 Task: Find connections with filter location Sindhnūr with filter topic #Motivationwith filter profile language German with filter current company Home Credit India with filter school Srishti Manipal Institute of Art, Design and Technology with filter industry Cosmetology and Barber Schools with filter service category Growth Marketing with filter keywords title DevOps Engineer
Action: Mouse pressed left at (540, 59)
Screenshot: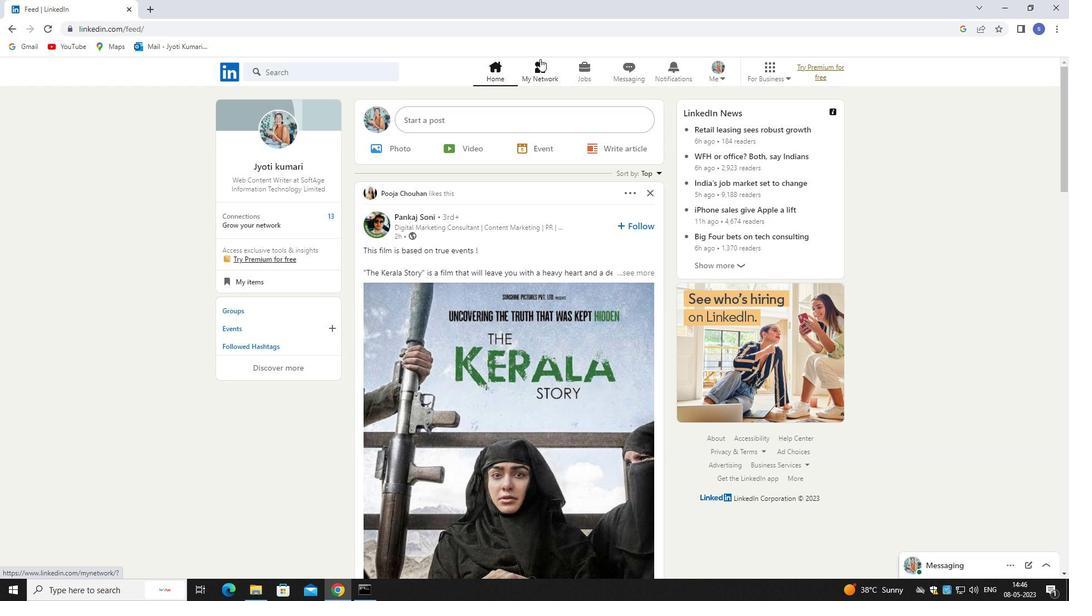 
Action: Mouse pressed left at (540, 59)
Screenshot: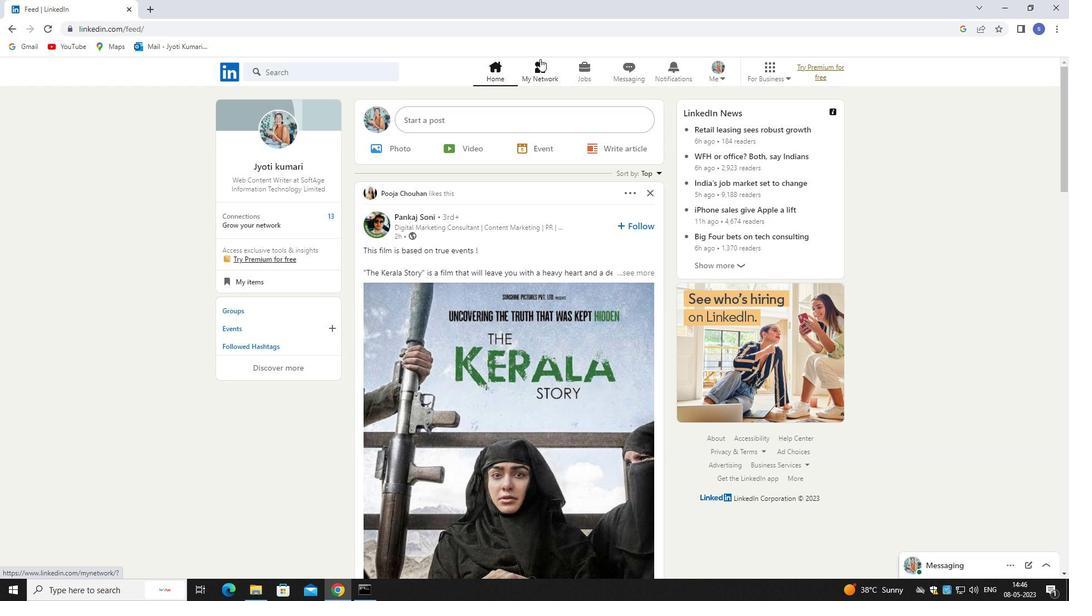 
Action: Mouse moved to (322, 135)
Screenshot: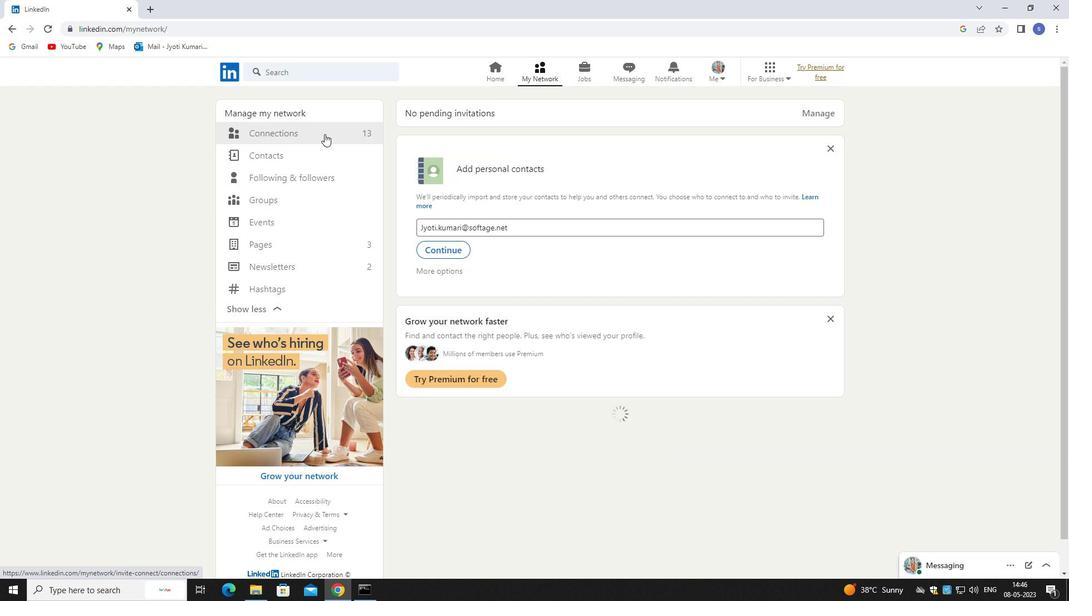 
Action: Mouse pressed left at (322, 135)
Screenshot: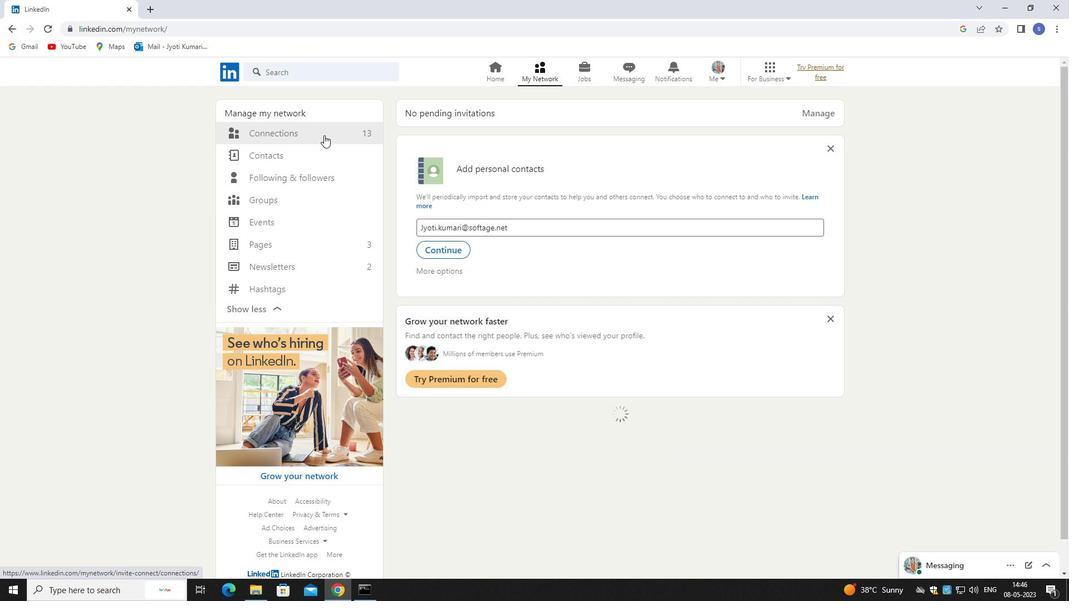 
Action: Mouse pressed left at (322, 135)
Screenshot: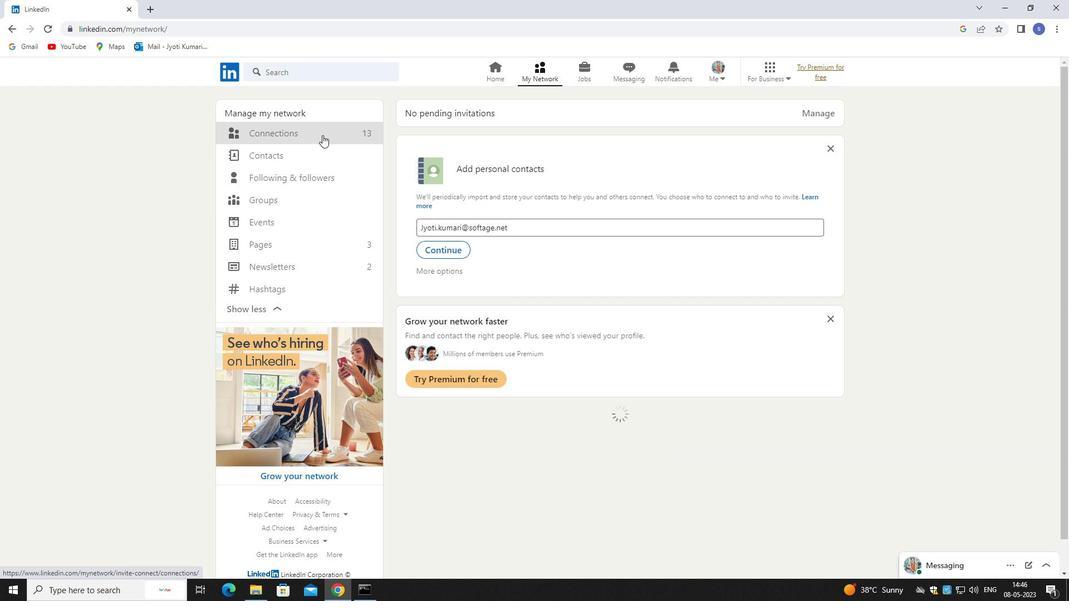 
Action: Mouse moved to (594, 134)
Screenshot: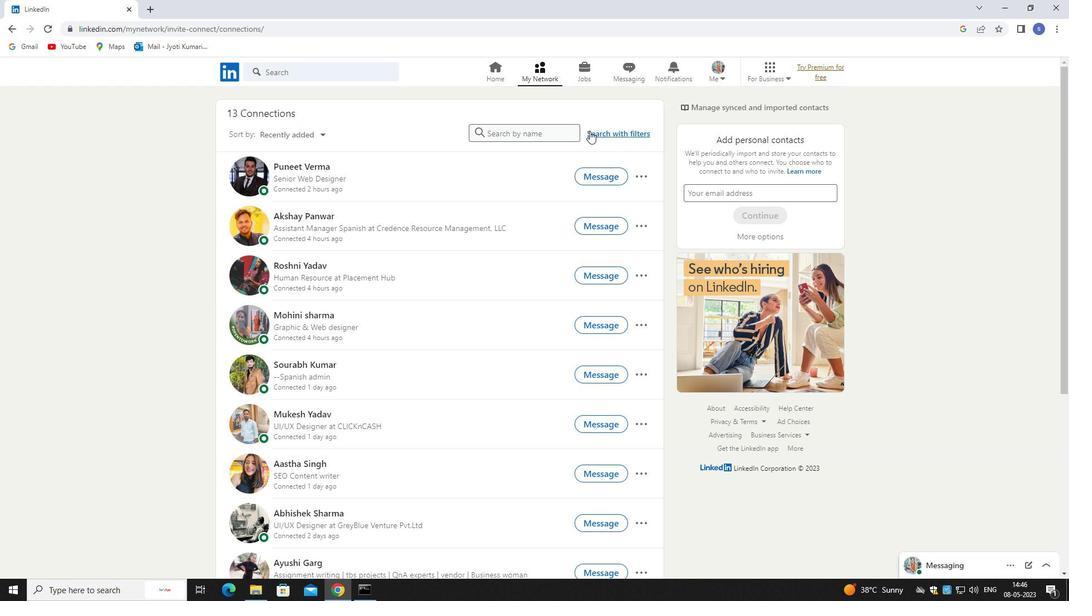 
Action: Mouse pressed left at (594, 134)
Screenshot: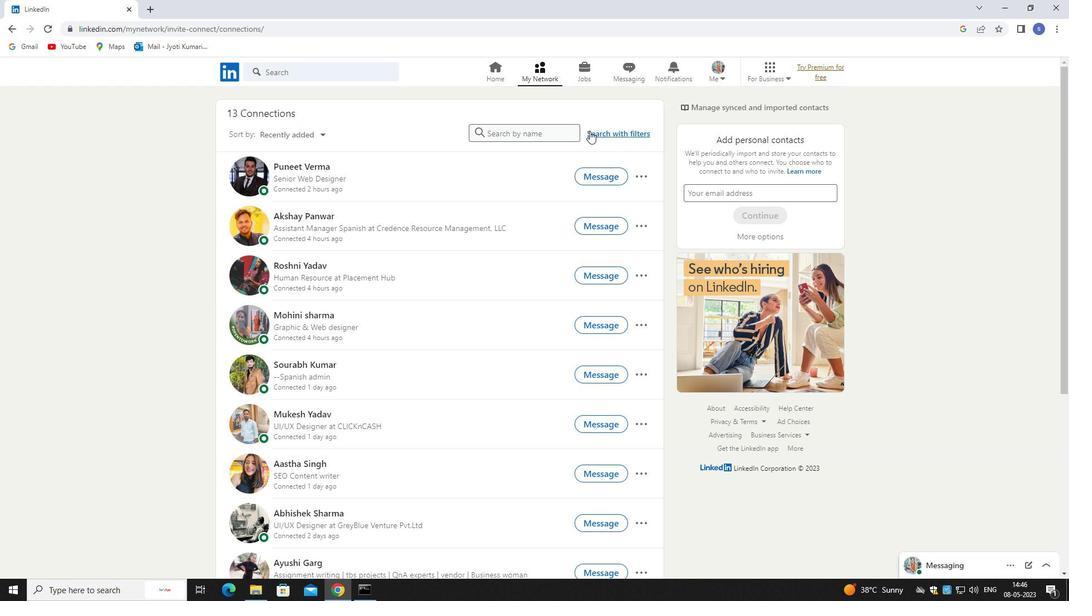 
Action: Mouse moved to (630, 131)
Screenshot: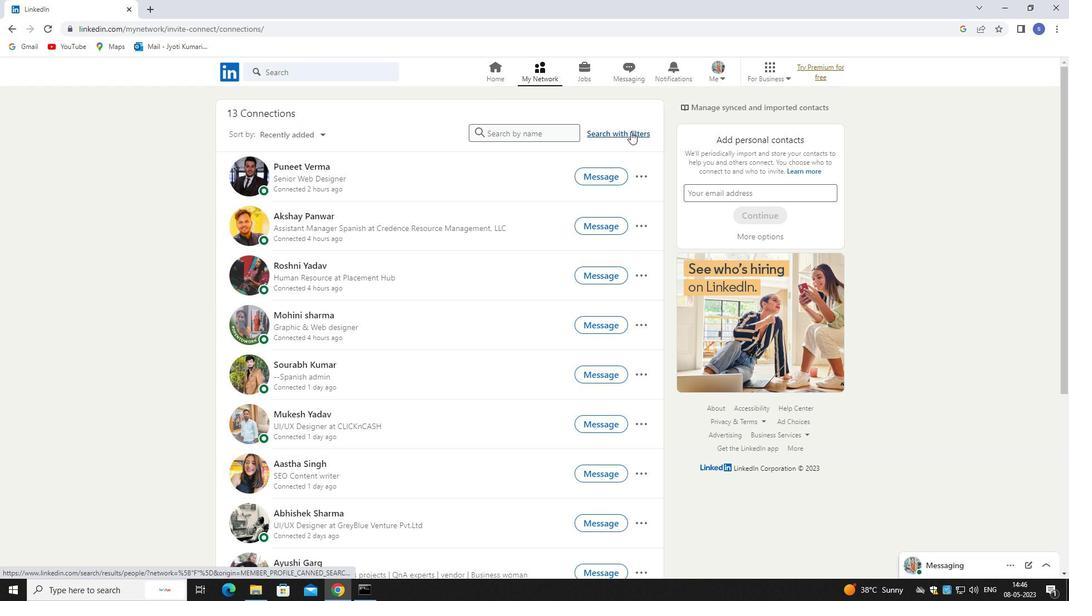 
Action: Mouse pressed left at (630, 131)
Screenshot: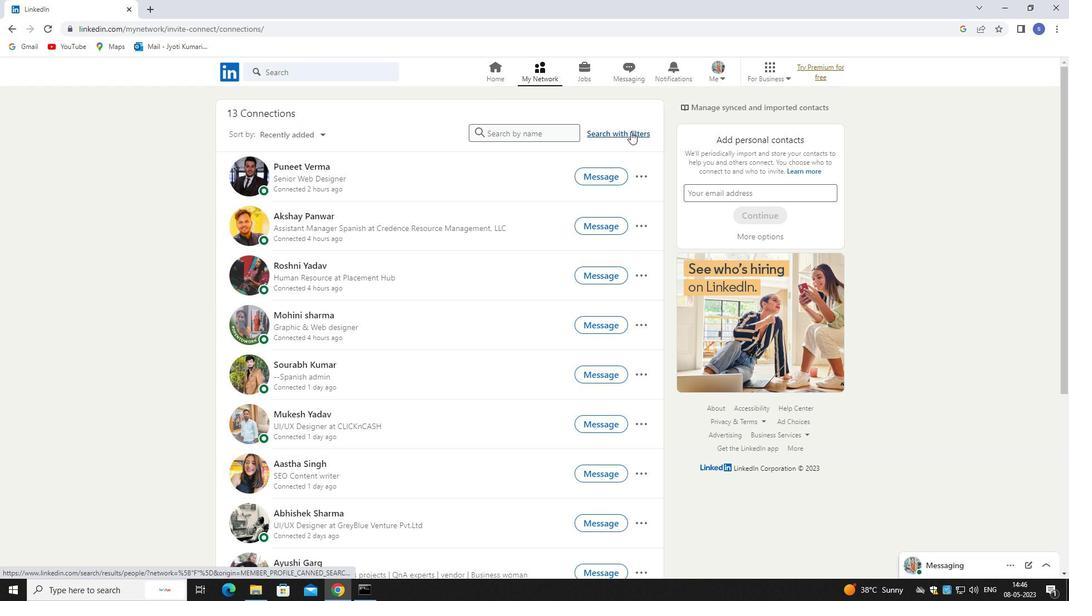 
Action: Mouse moved to (571, 100)
Screenshot: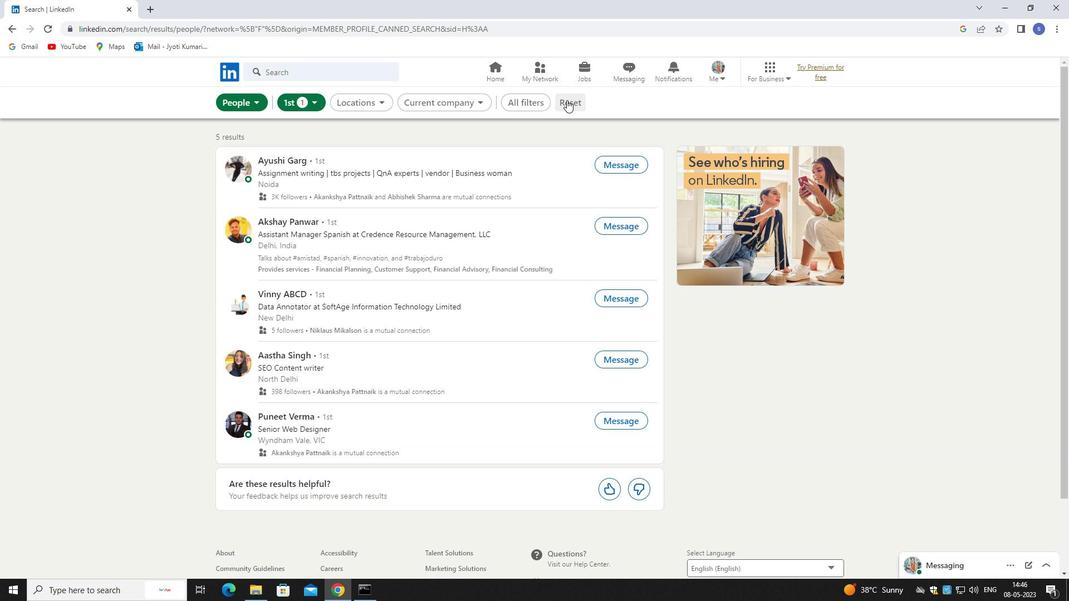 
Action: Mouse pressed left at (571, 100)
Screenshot: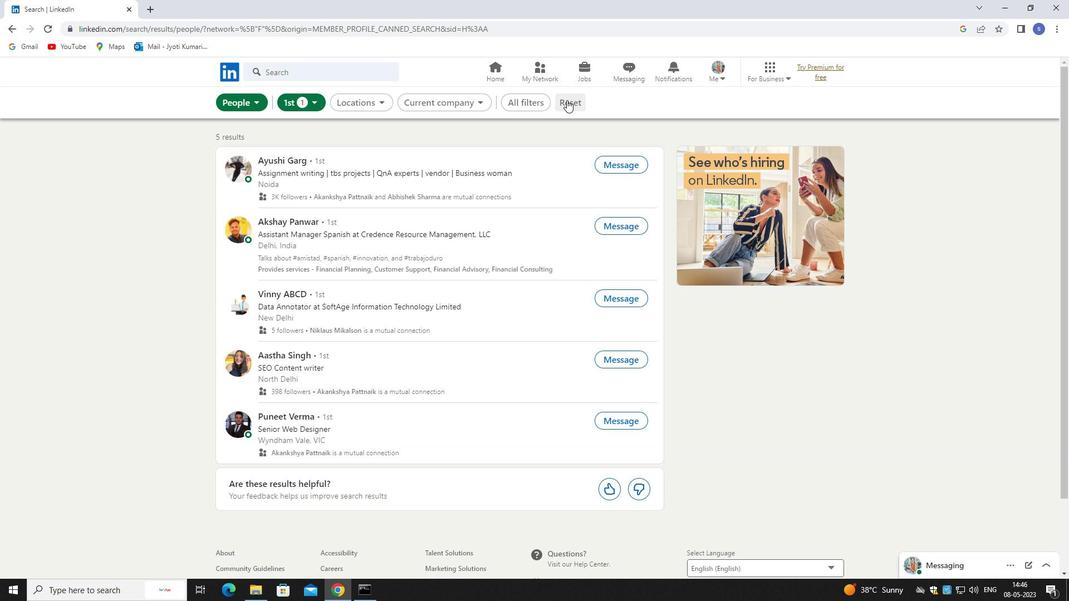 
Action: Mouse moved to (551, 97)
Screenshot: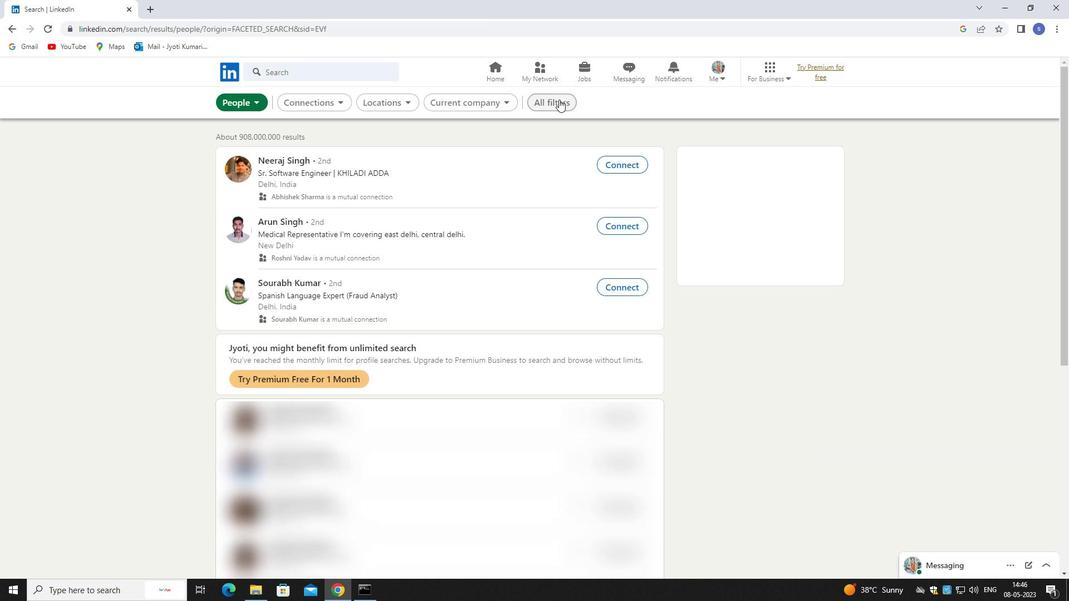 
Action: Mouse pressed left at (551, 97)
Screenshot: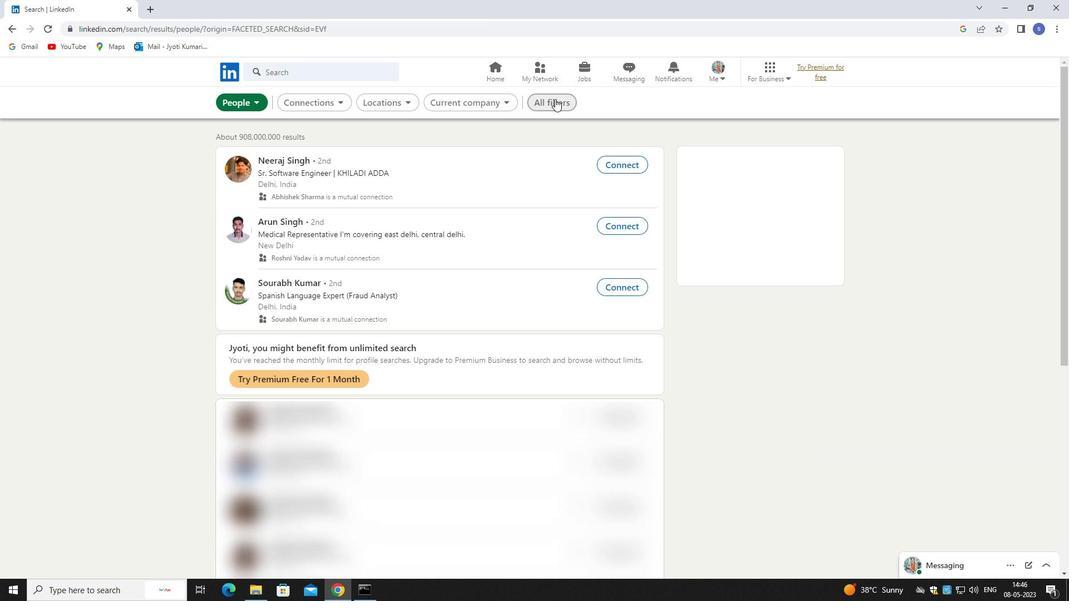 
Action: Mouse moved to (937, 437)
Screenshot: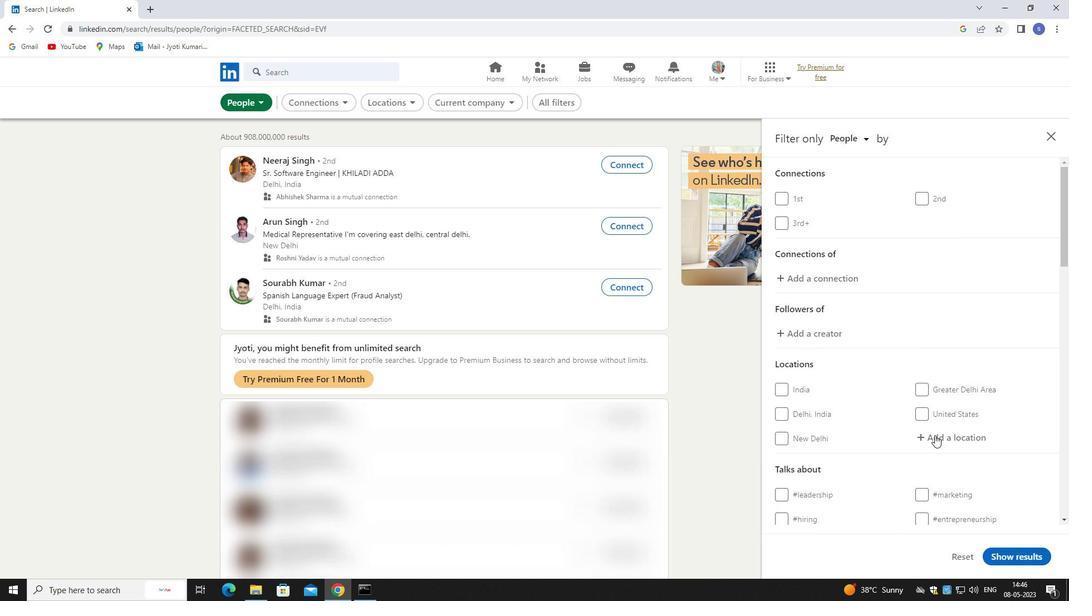 
Action: Mouse pressed left at (937, 437)
Screenshot: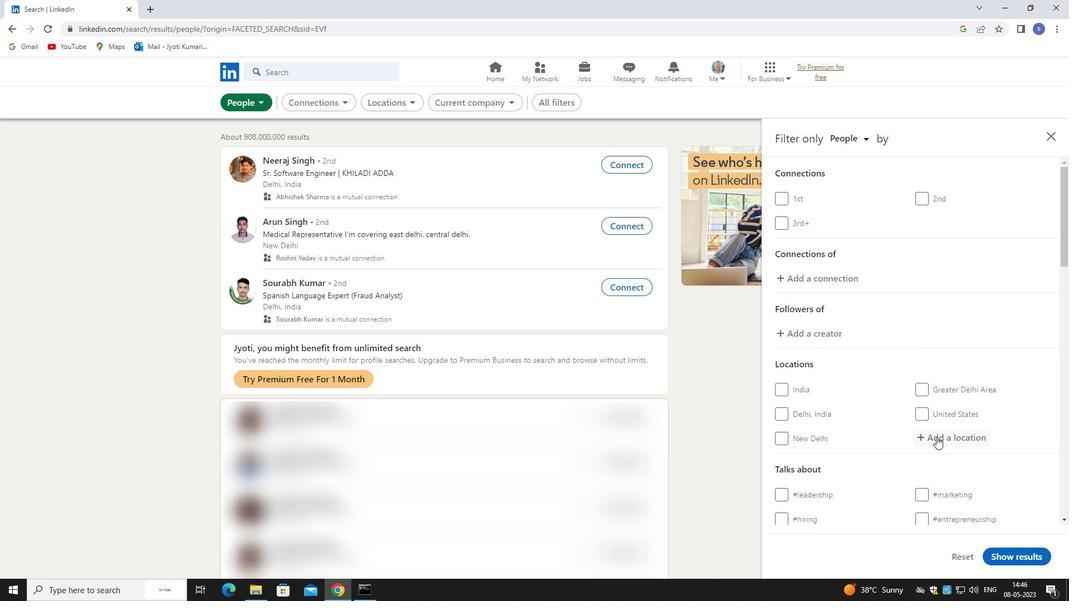 
Action: Mouse moved to (933, 432)
Screenshot: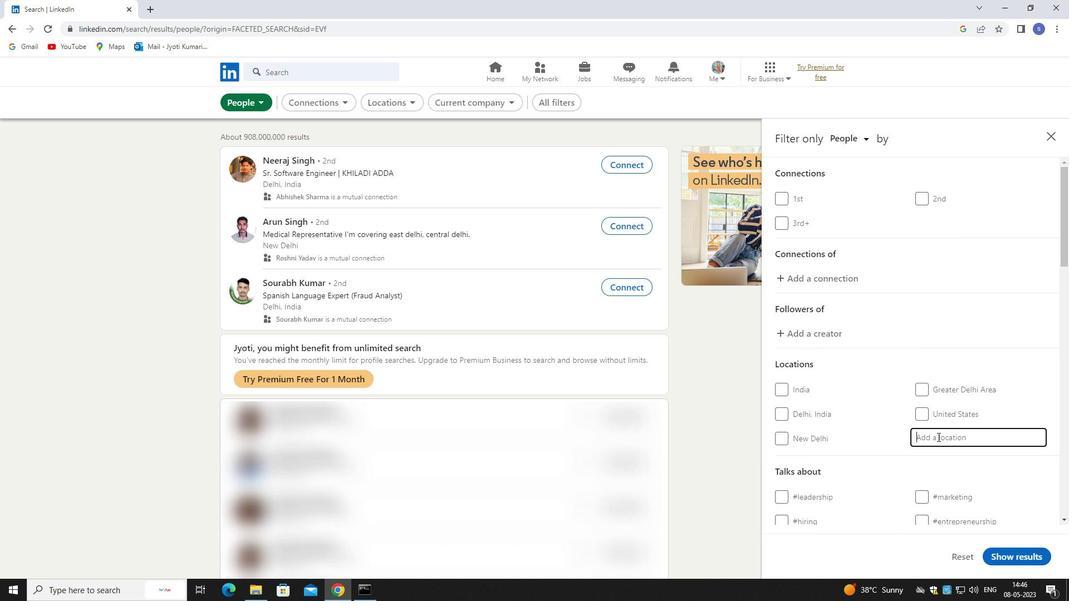 
Action: Key pressed sindhu
Screenshot: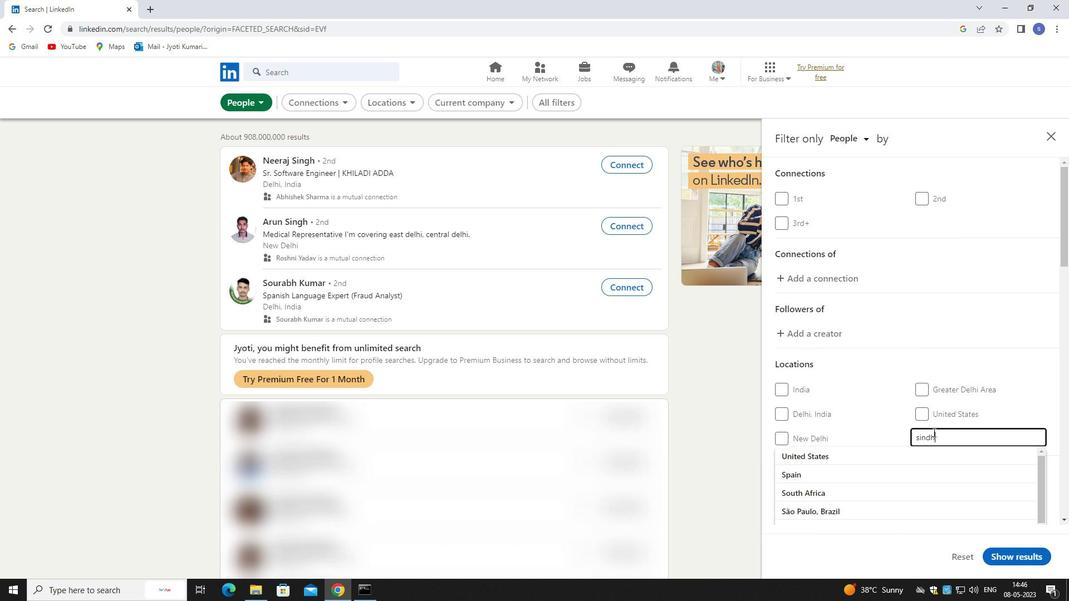 
Action: Mouse moved to (942, 460)
Screenshot: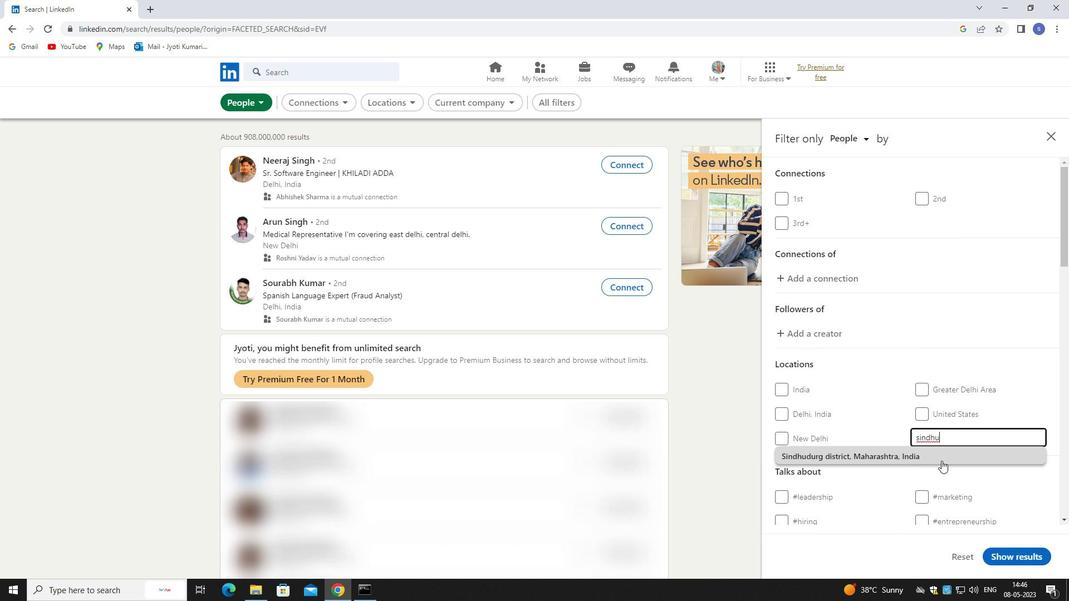 
Action: Key pressed <Key.backspace>nur
Screenshot: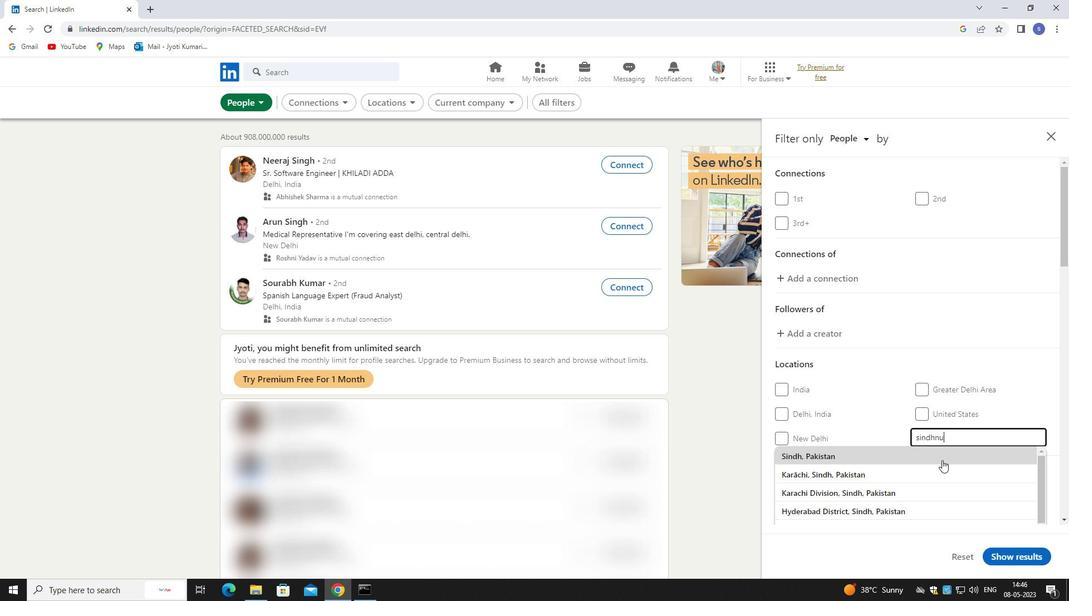 
Action: Mouse moved to (939, 457)
Screenshot: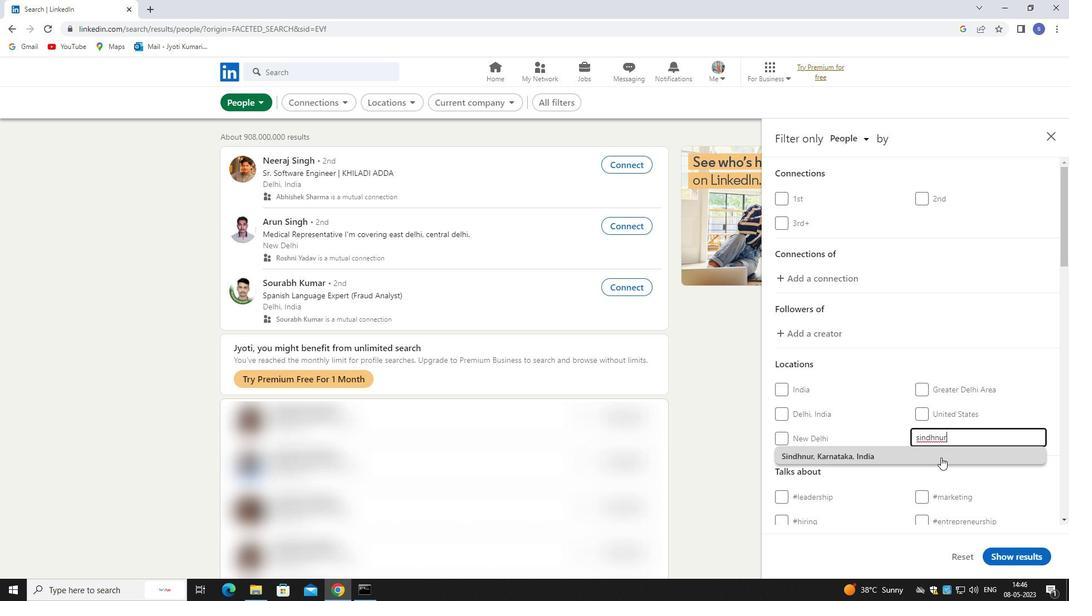 
Action: Mouse pressed left at (939, 457)
Screenshot: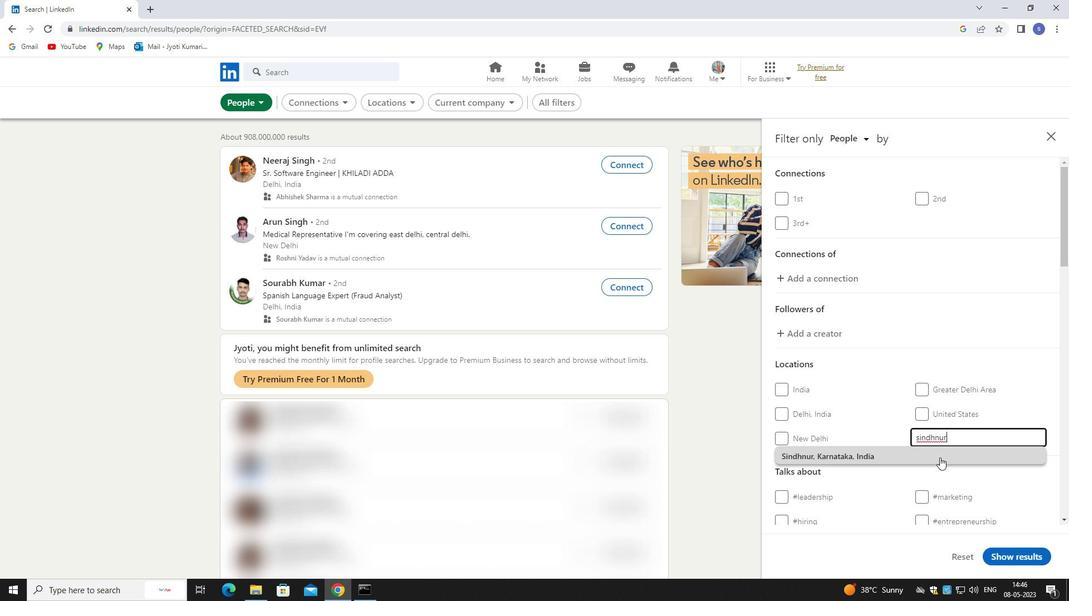 
Action: Mouse scrolled (939, 457) with delta (0, 0)
Screenshot: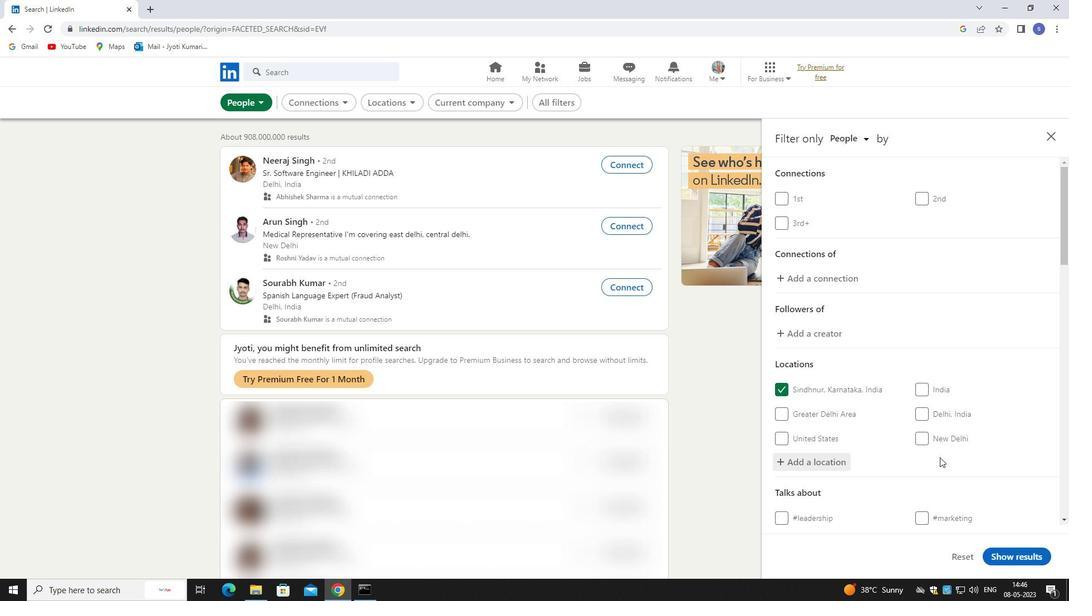 
Action: Mouse scrolled (939, 457) with delta (0, 0)
Screenshot: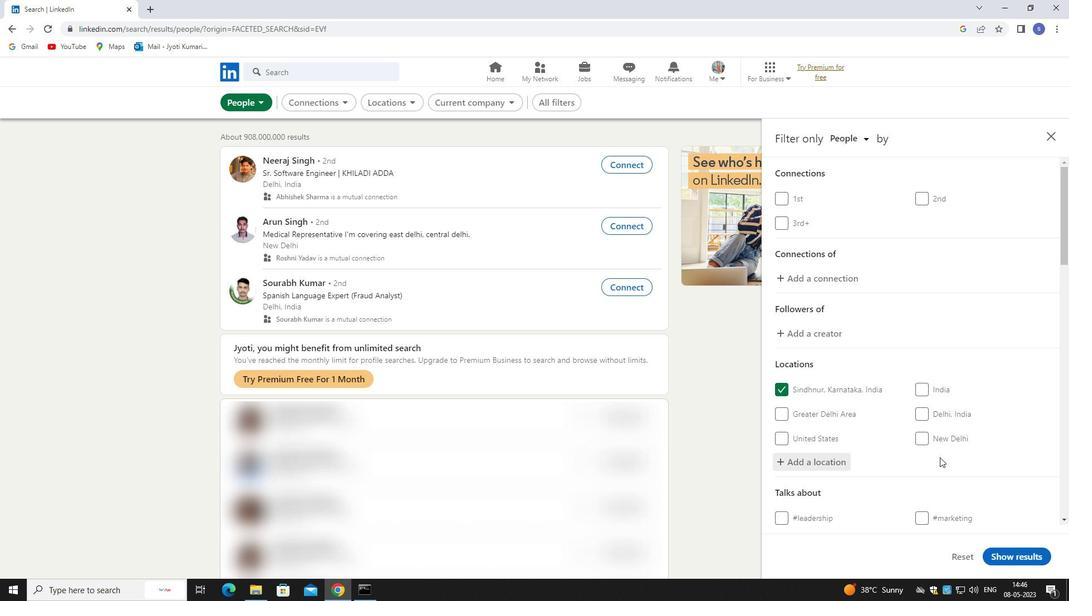 
Action: Mouse moved to (947, 456)
Screenshot: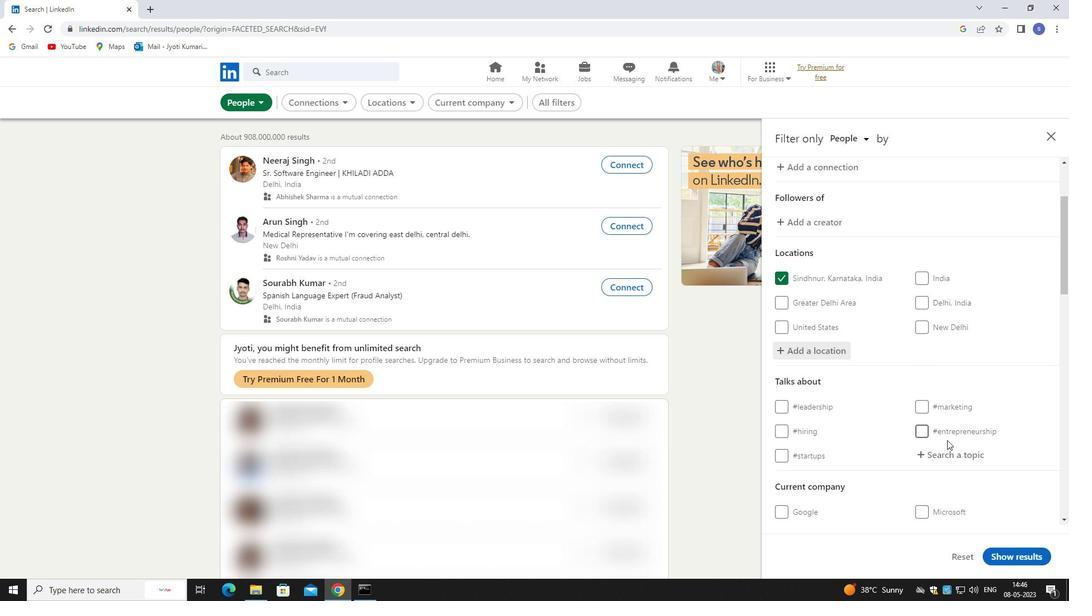 
Action: Mouse pressed left at (947, 456)
Screenshot: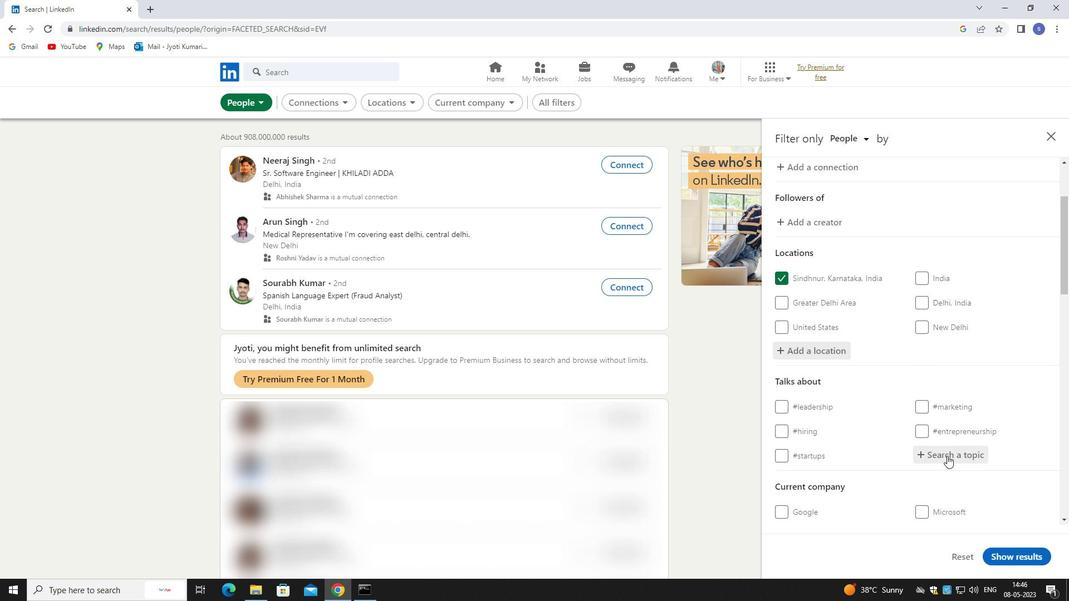 
Action: Key pressed motiva
Screenshot: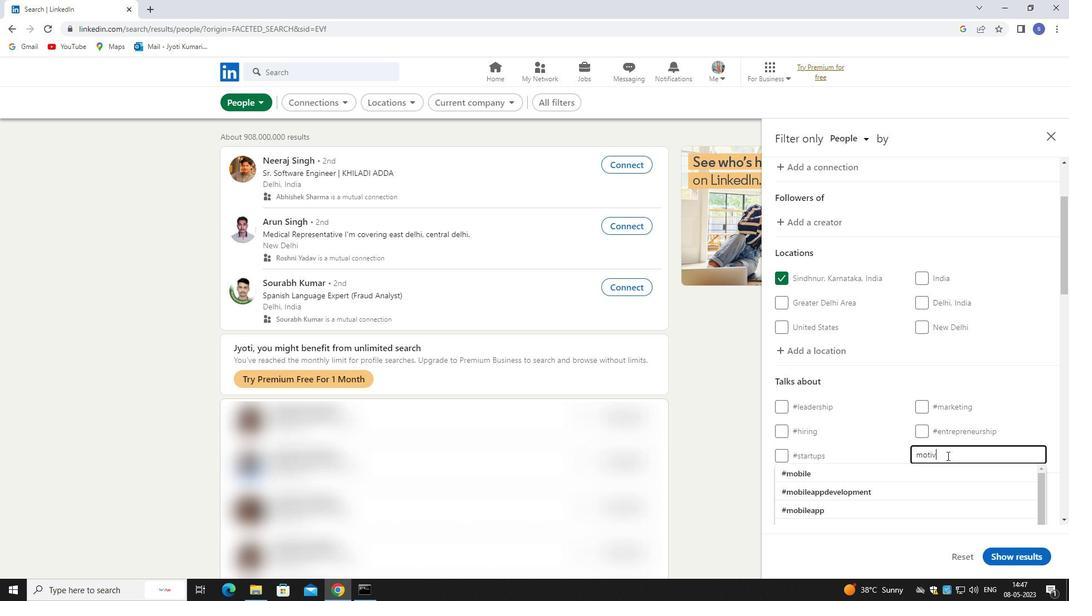 
Action: Mouse moved to (944, 477)
Screenshot: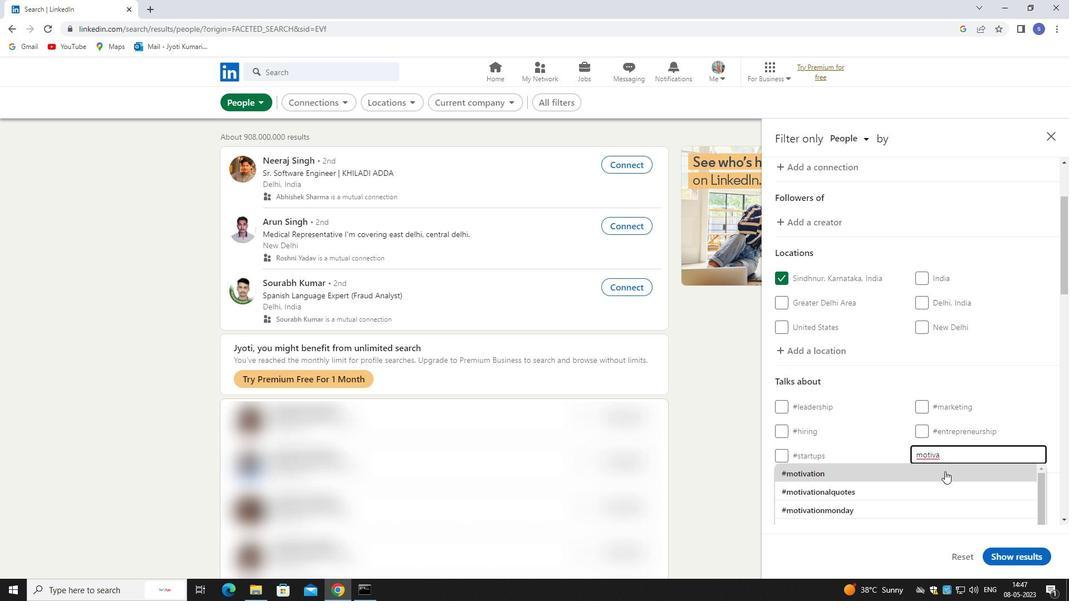 
Action: Mouse pressed left at (944, 477)
Screenshot: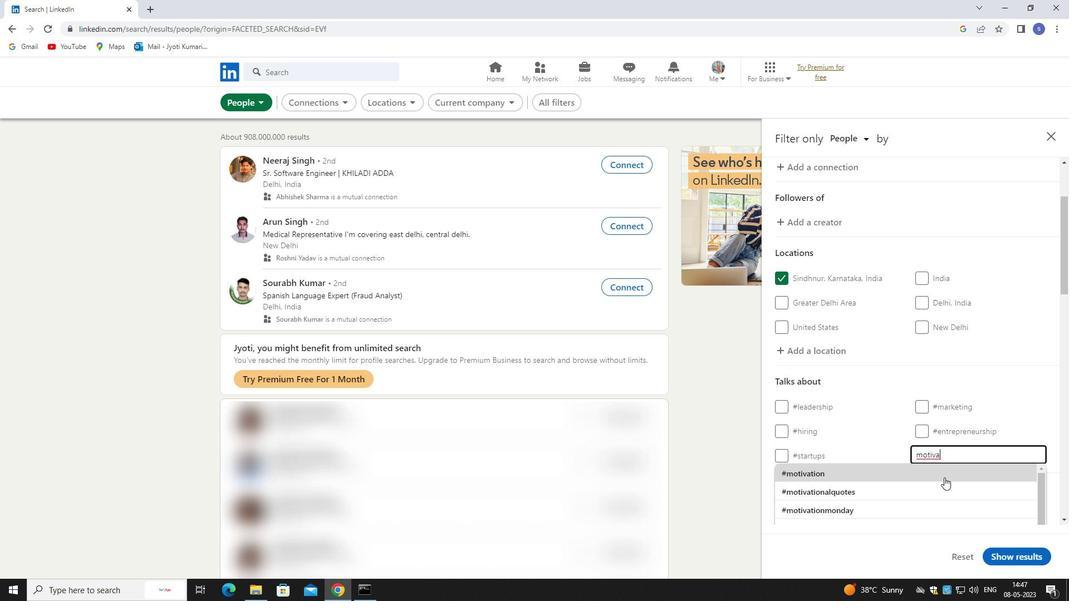 
Action: Mouse scrolled (944, 477) with delta (0, 0)
Screenshot: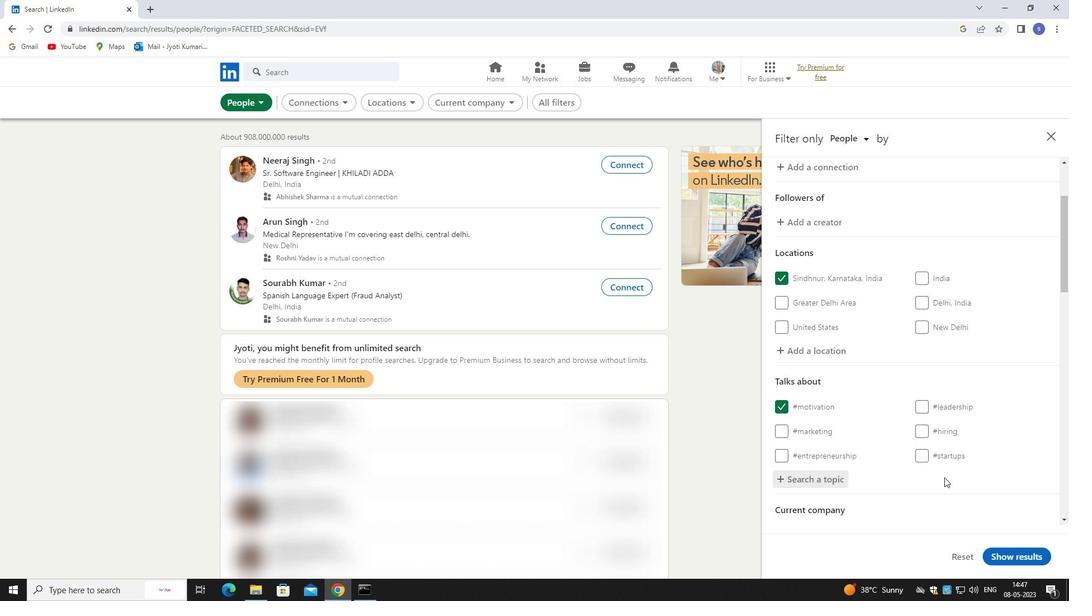 
Action: Mouse moved to (944, 478)
Screenshot: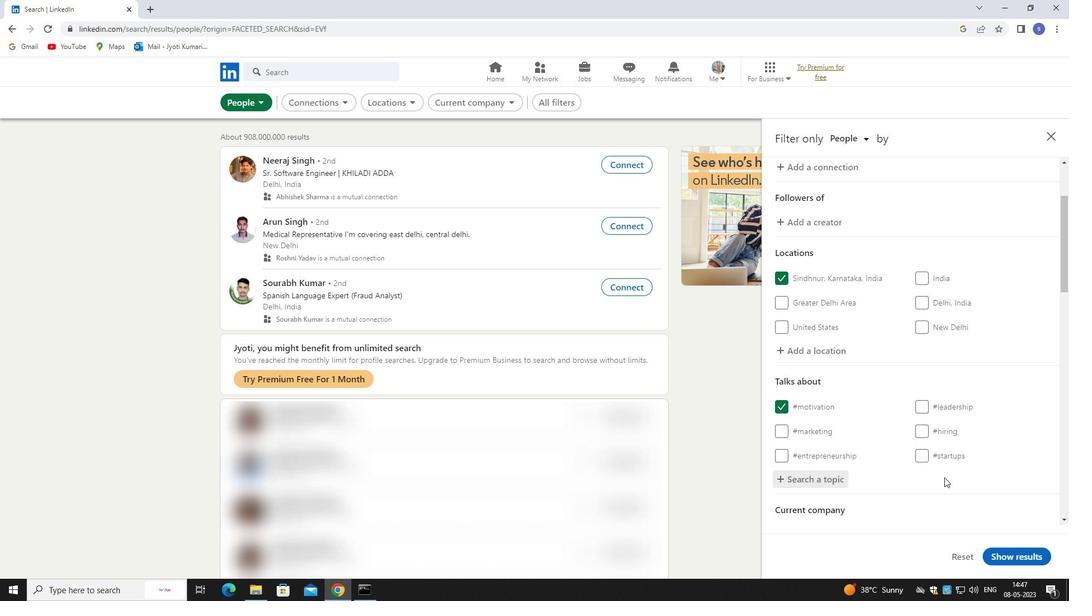 
Action: Mouse scrolled (944, 478) with delta (0, 0)
Screenshot: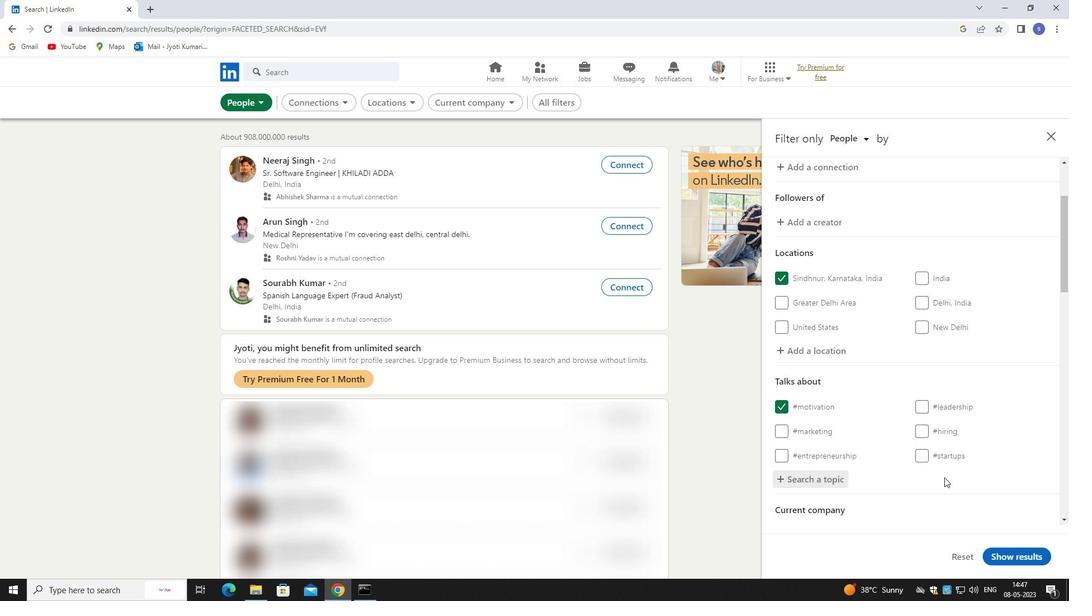 
Action: Mouse moved to (943, 474)
Screenshot: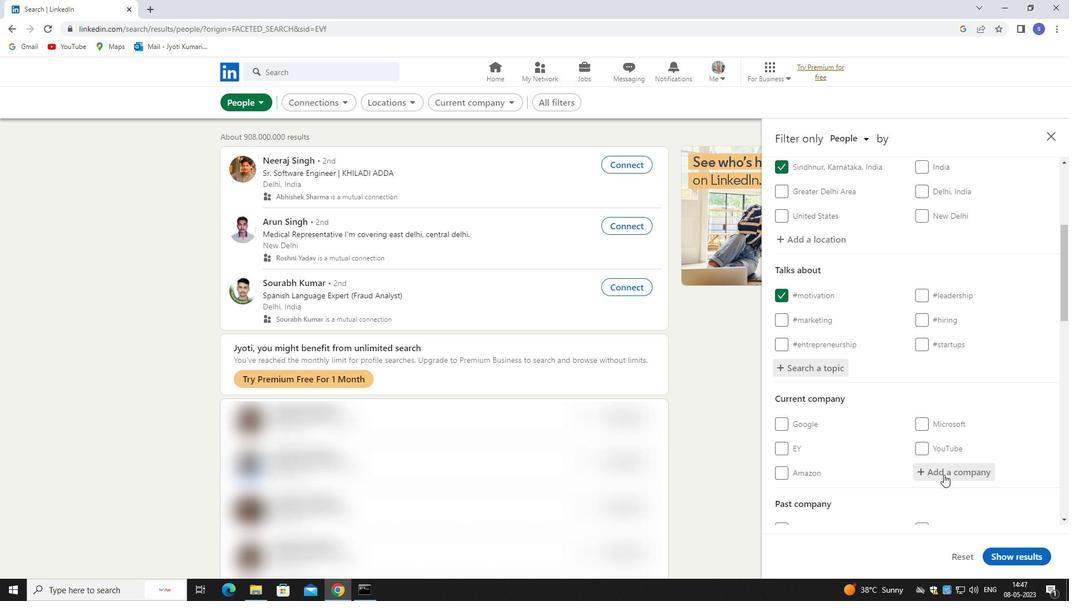 
Action: Mouse pressed left at (943, 474)
Screenshot: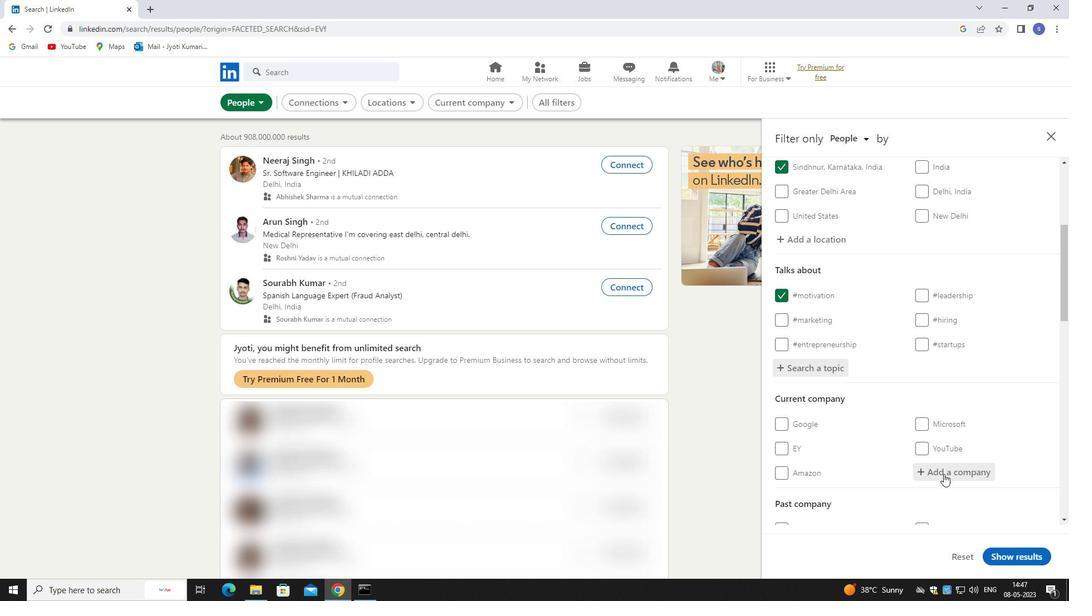 
Action: Mouse moved to (943, 473)
Screenshot: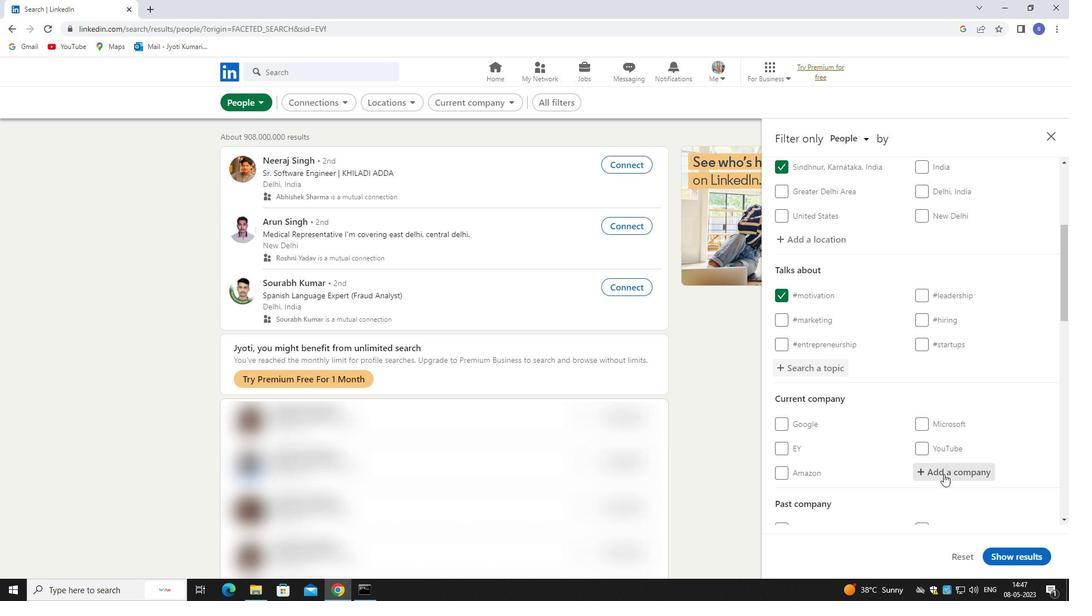 
Action: Key pressed home
Screenshot: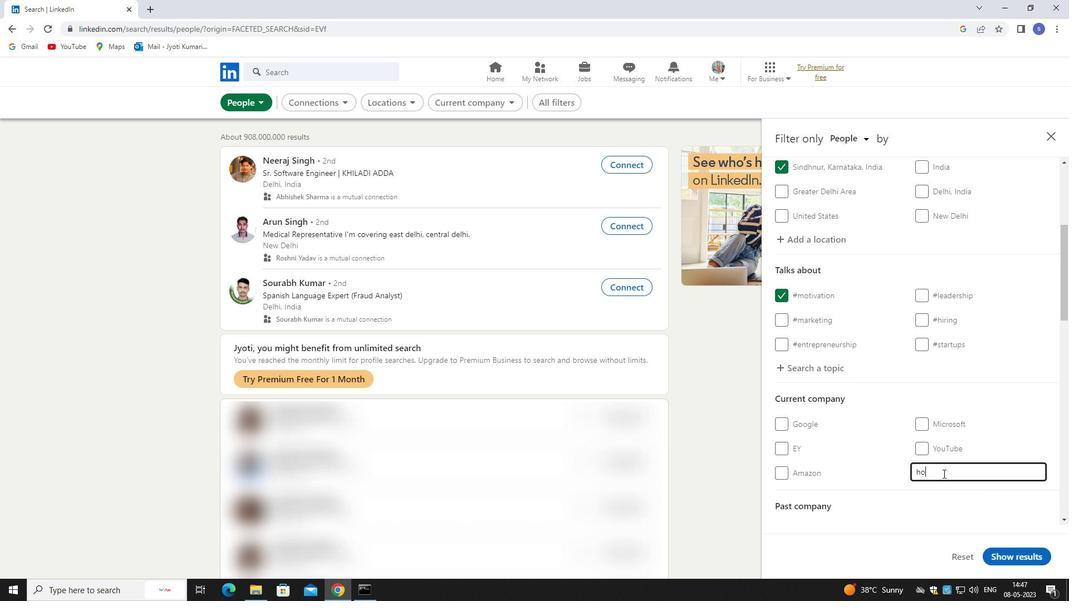 
Action: Mouse moved to (944, 484)
Screenshot: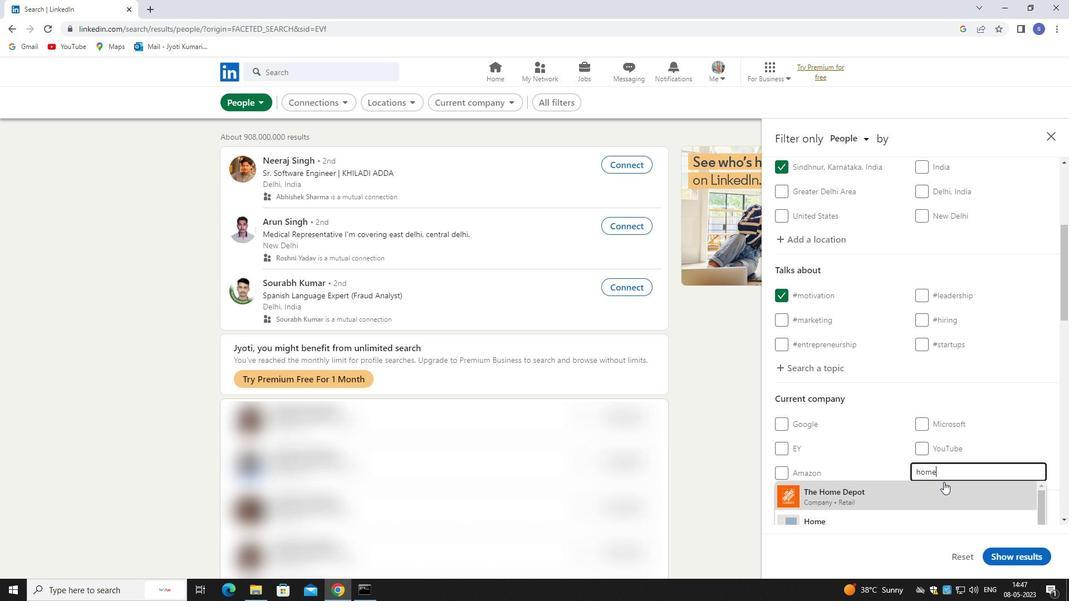 
Action: Mouse scrolled (944, 484) with delta (0, 0)
Screenshot: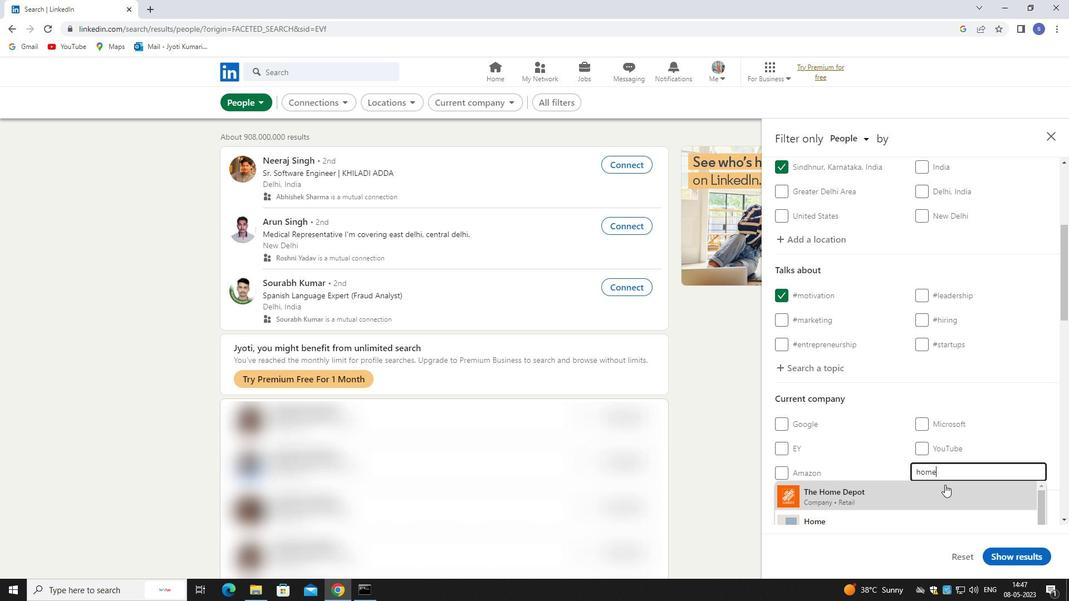 
Action: Mouse scrolled (944, 484) with delta (0, 0)
Screenshot: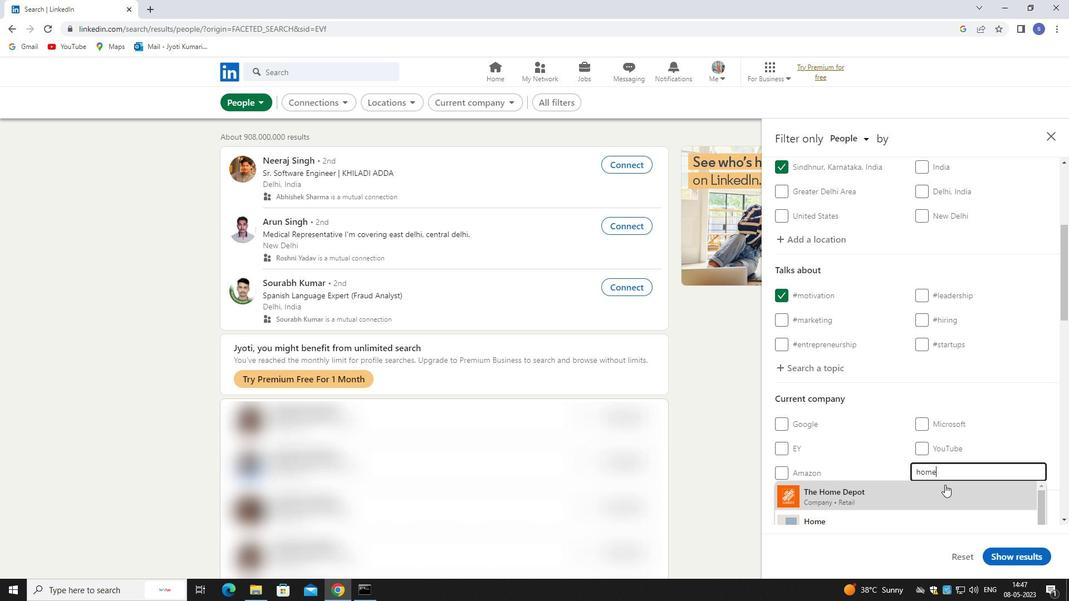 
Action: Mouse moved to (945, 484)
Screenshot: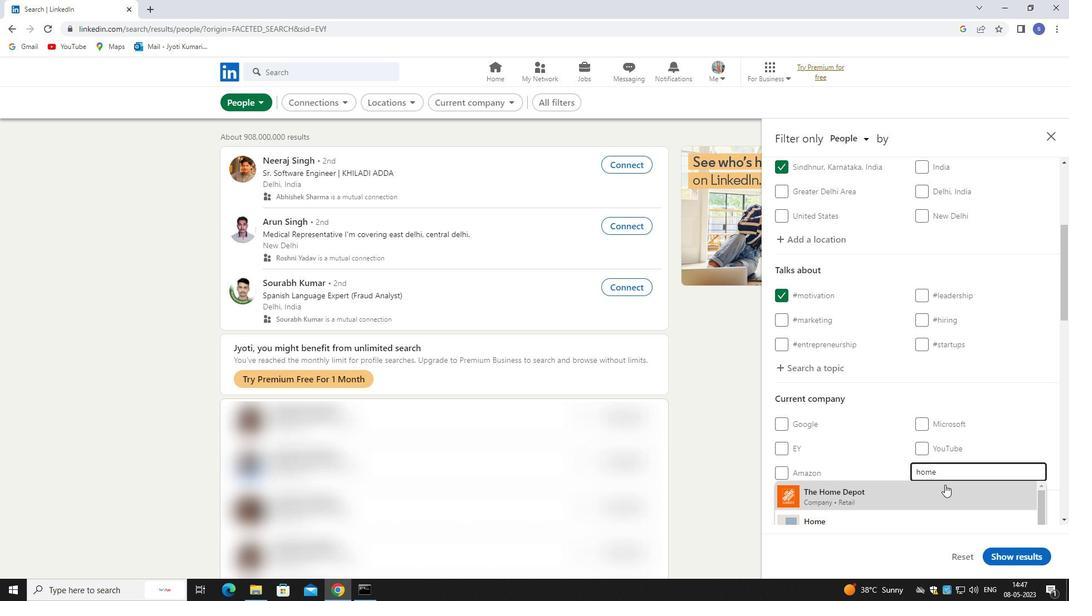 
Action: Mouse scrolled (945, 485) with delta (0, 0)
Screenshot: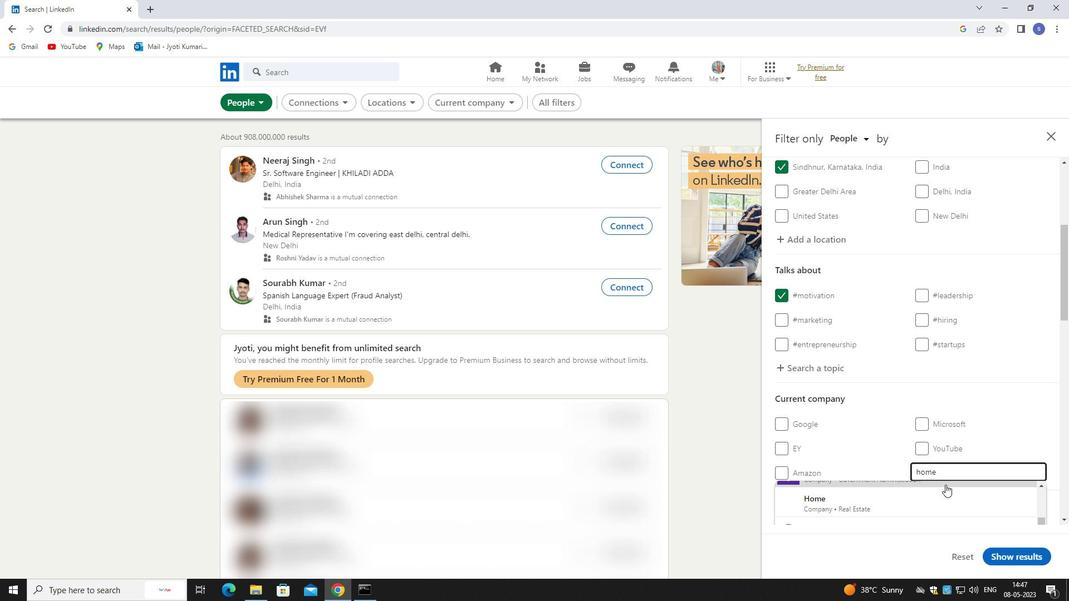
Action: Mouse scrolled (945, 485) with delta (0, 0)
Screenshot: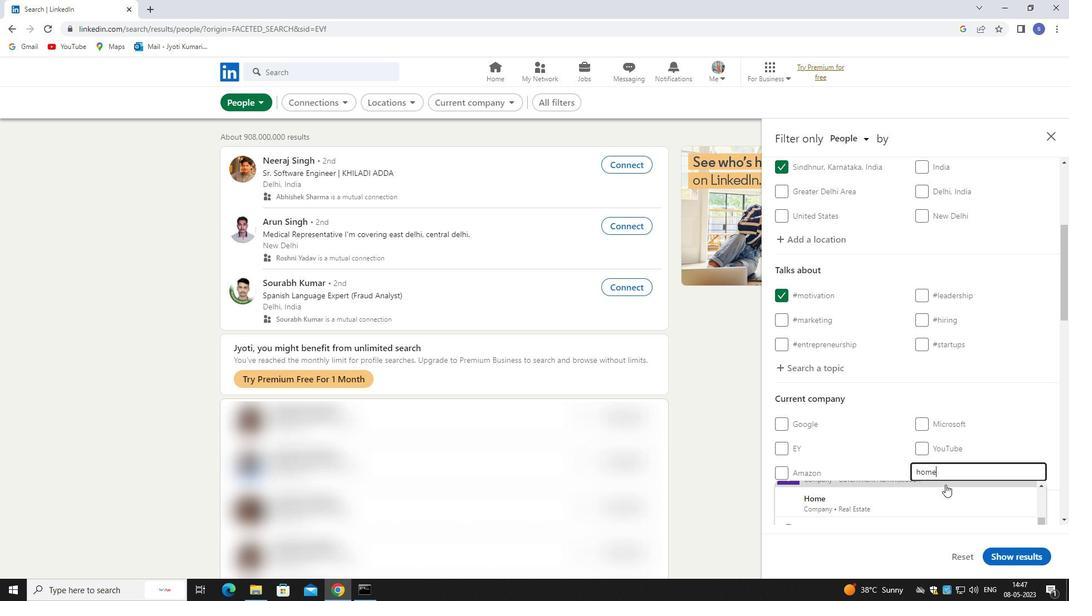 
Action: Mouse scrolled (945, 484) with delta (0, 0)
Screenshot: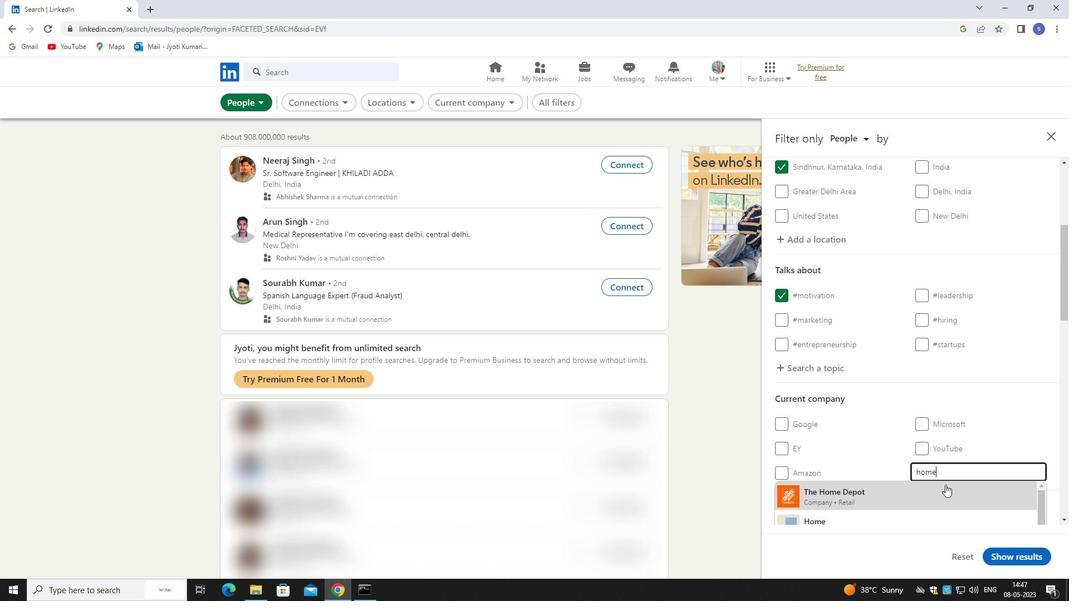 
Action: Mouse moved to (963, 442)
Screenshot: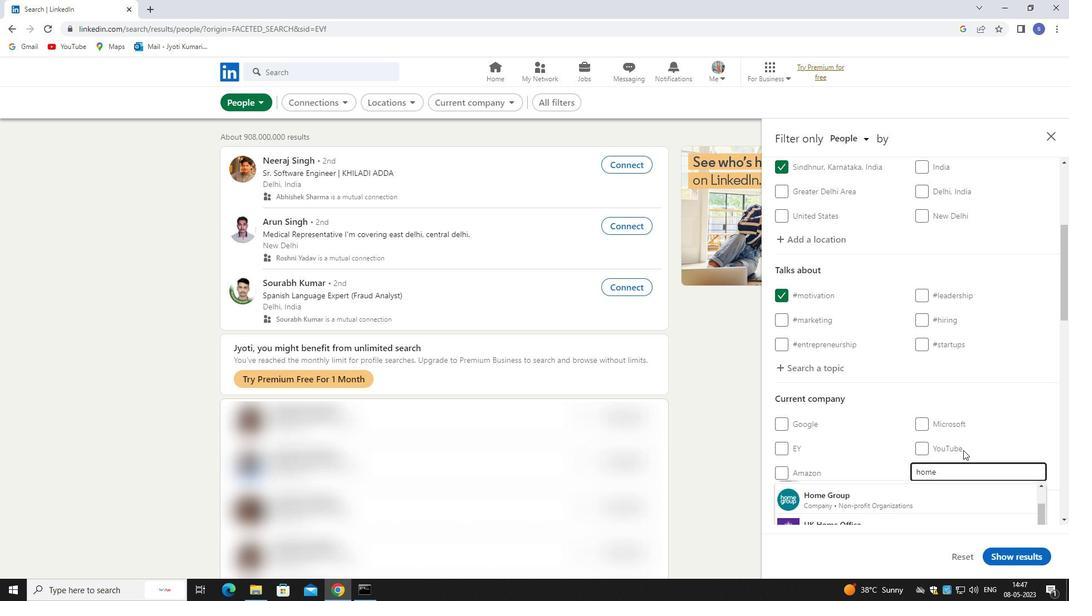 
Action: Mouse scrolled (963, 441) with delta (0, 0)
Screenshot: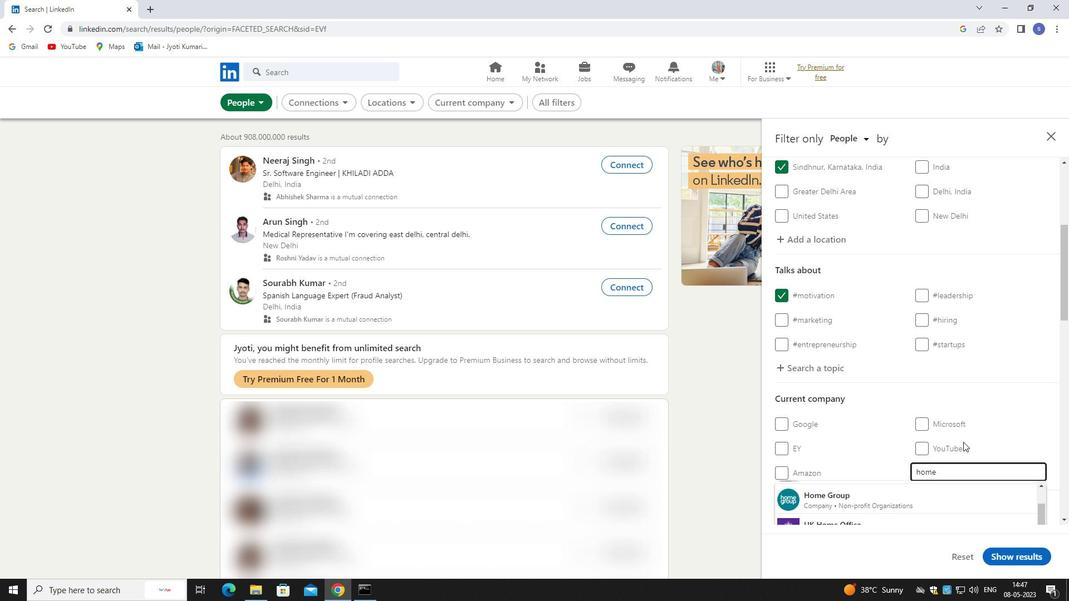 
Action: Mouse moved to (937, 448)
Screenshot: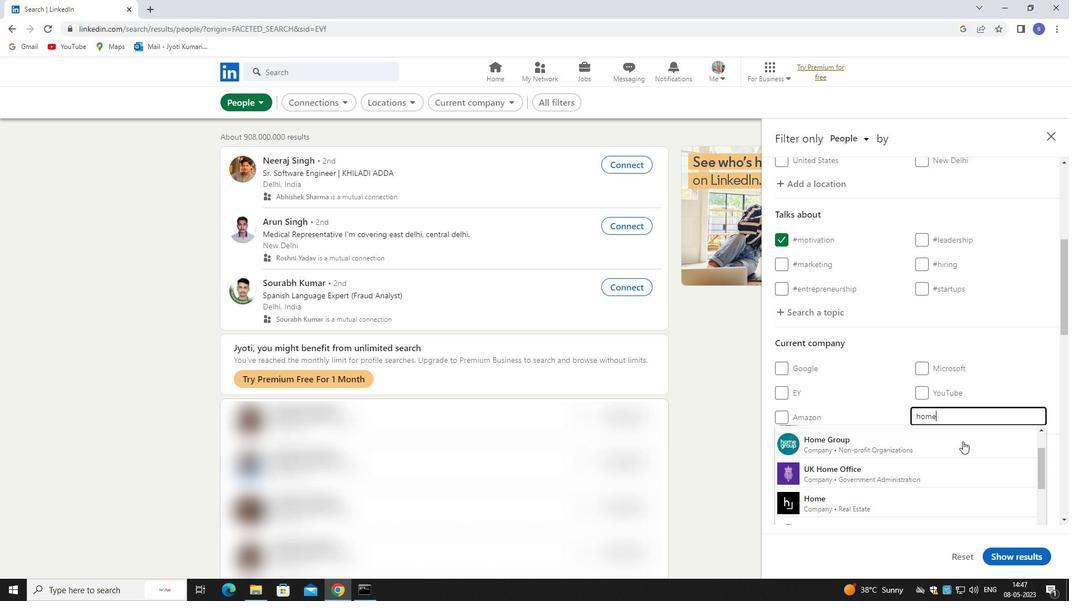 
Action: Key pressed <Key.space>cred
Screenshot: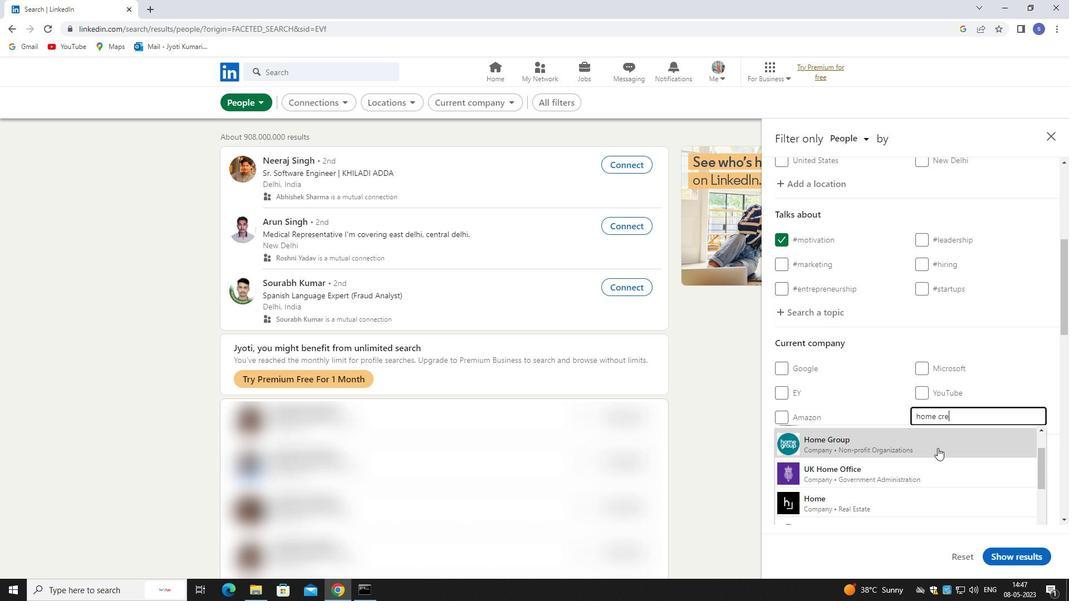 
Action: Mouse pressed left at (937, 448)
Screenshot: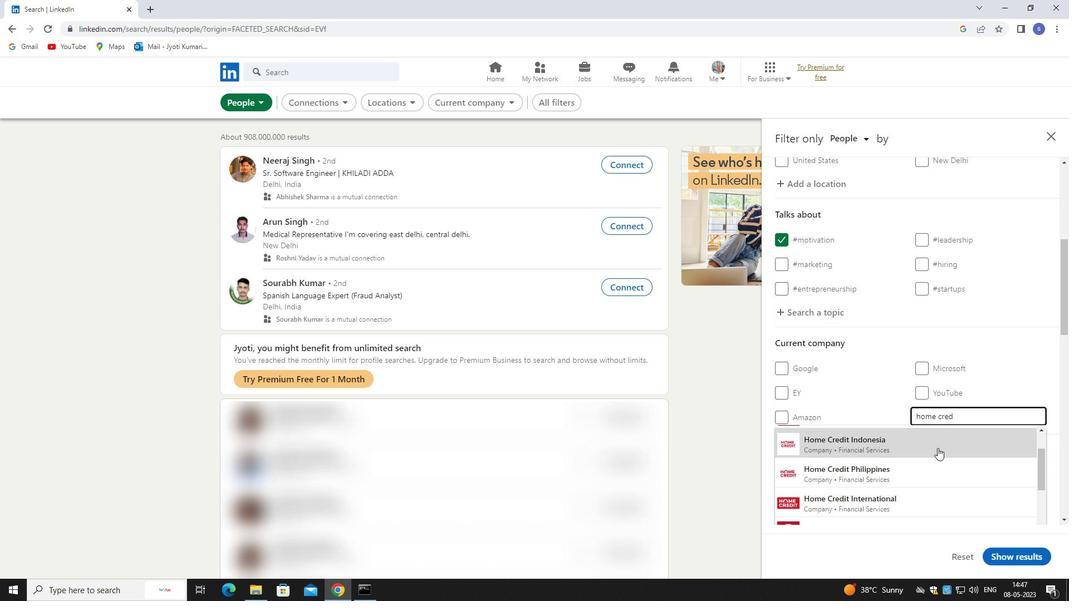 
Action: Mouse moved to (937, 452)
Screenshot: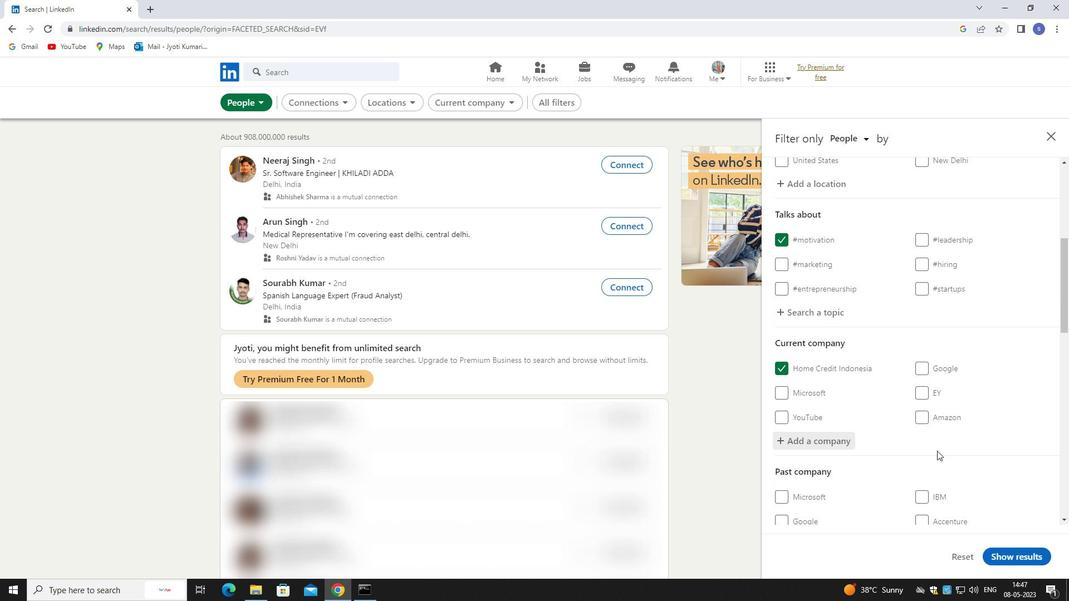 
Action: Mouse scrolled (937, 451) with delta (0, 0)
Screenshot: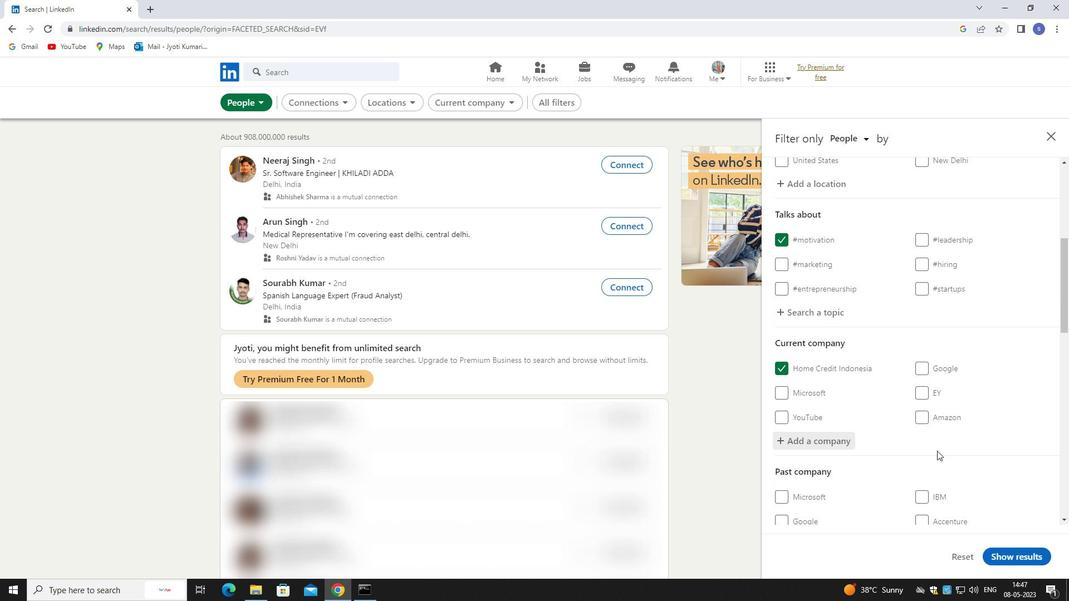 
Action: Mouse moved to (939, 457)
Screenshot: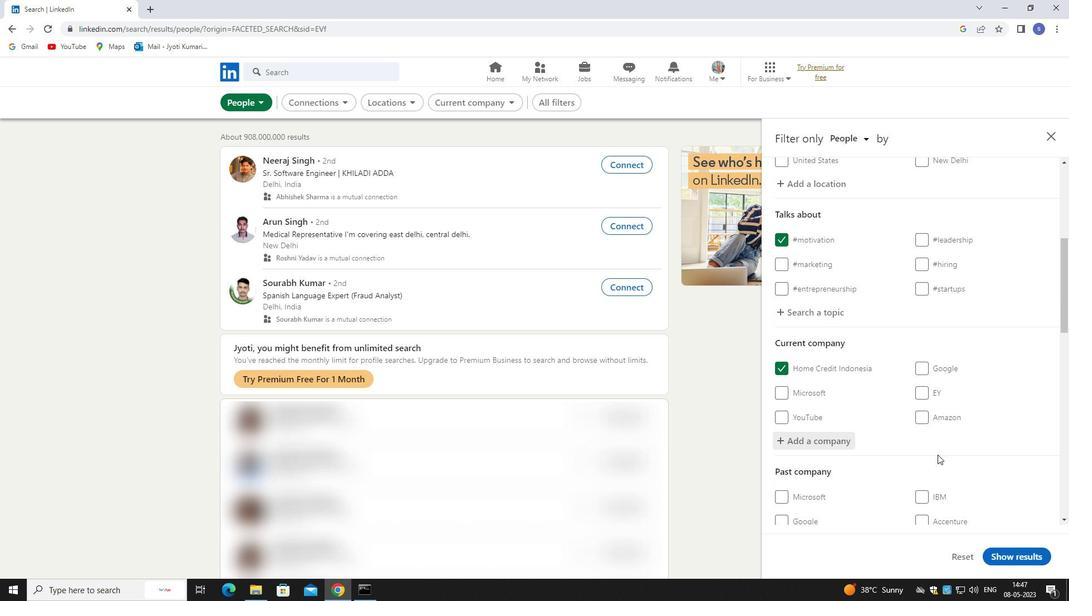 
Action: Mouse scrolled (939, 457) with delta (0, 0)
Screenshot: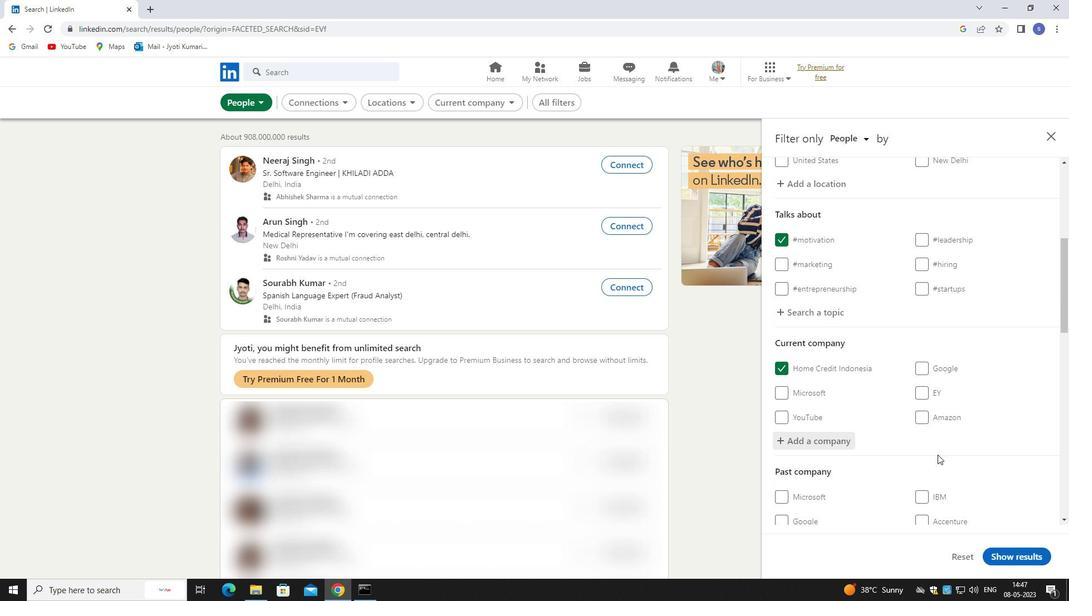
Action: Mouse moved to (945, 436)
Screenshot: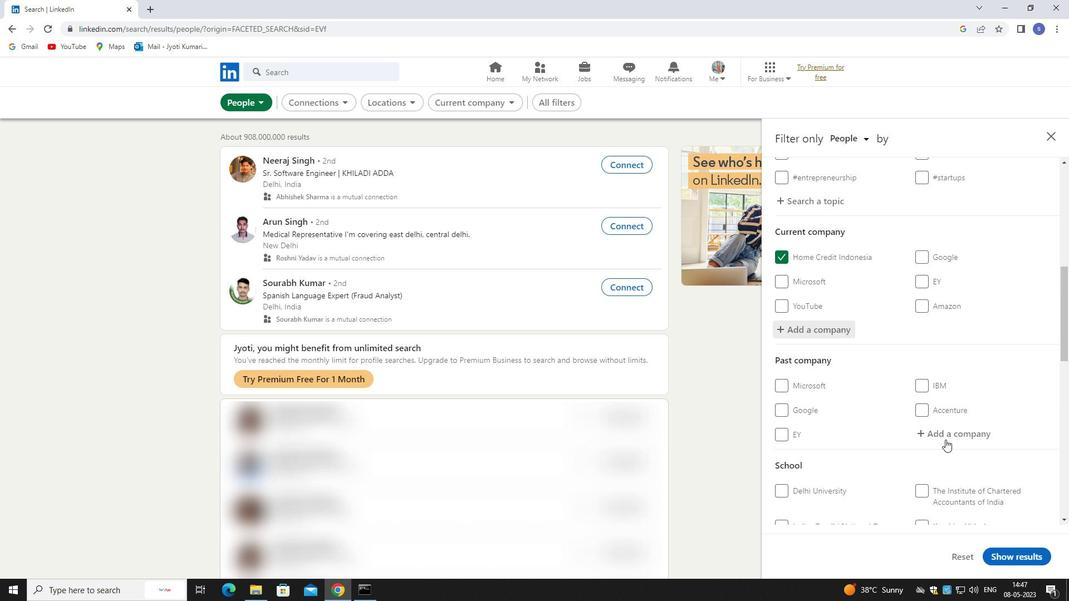 
Action: Mouse scrolled (945, 435) with delta (0, 0)
Screenshot: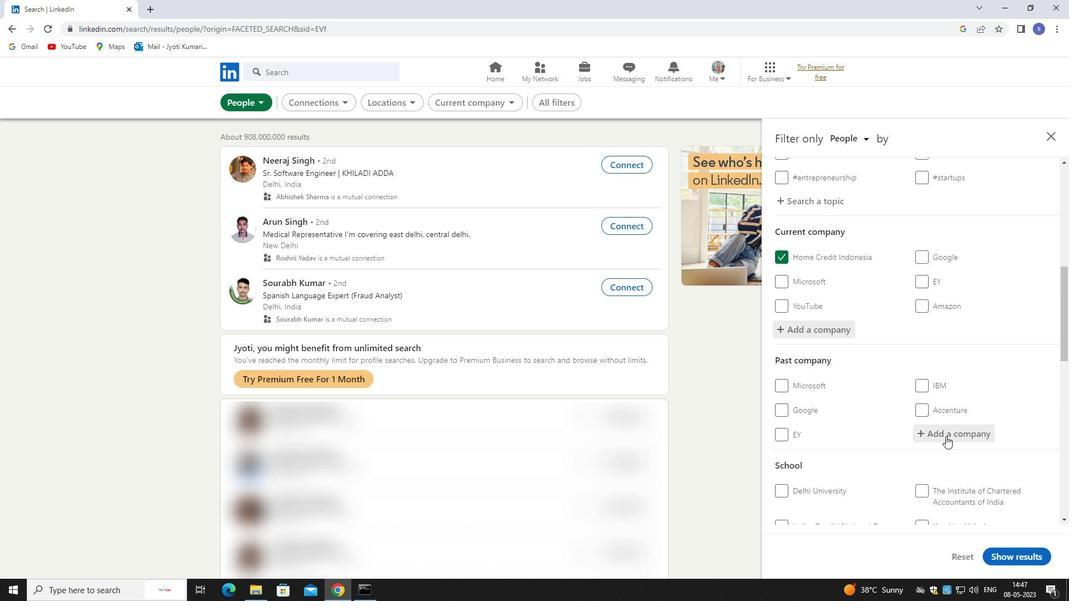 
Action: Mouse moved to (945, 435)
Screenshot: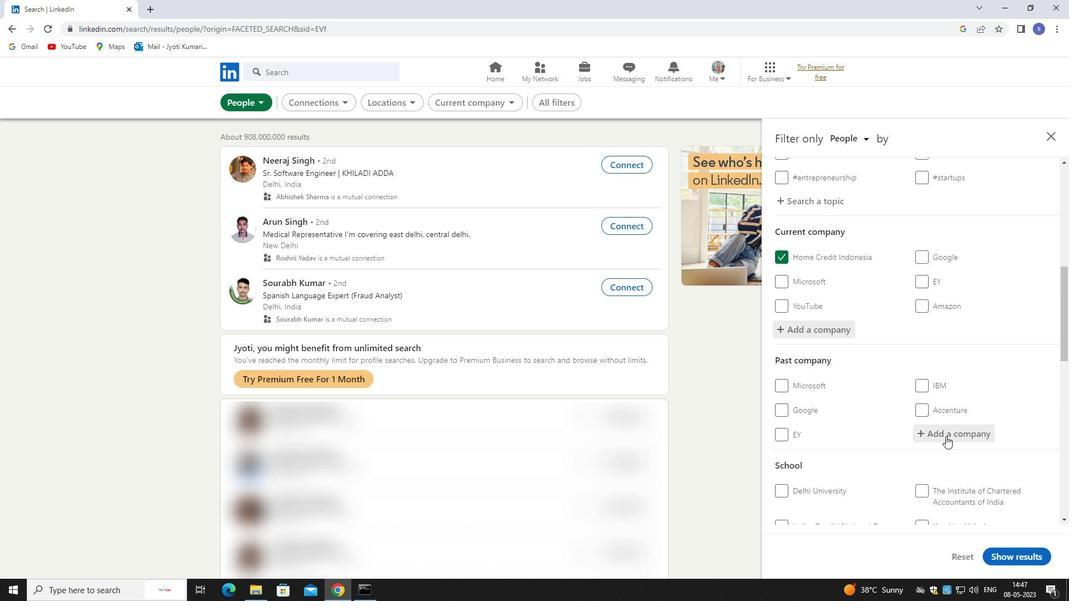 
Action: Mouse scrolled (945, 435) with delta (0, 0)
Screenshot: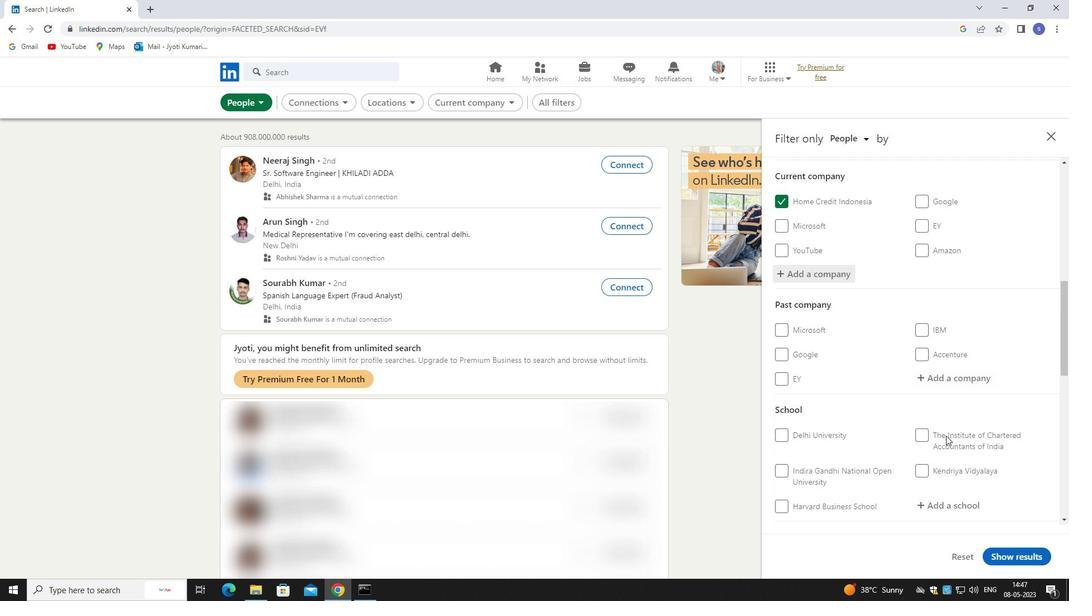 
Action: Mouse moved to (945, 446)
Screenshot: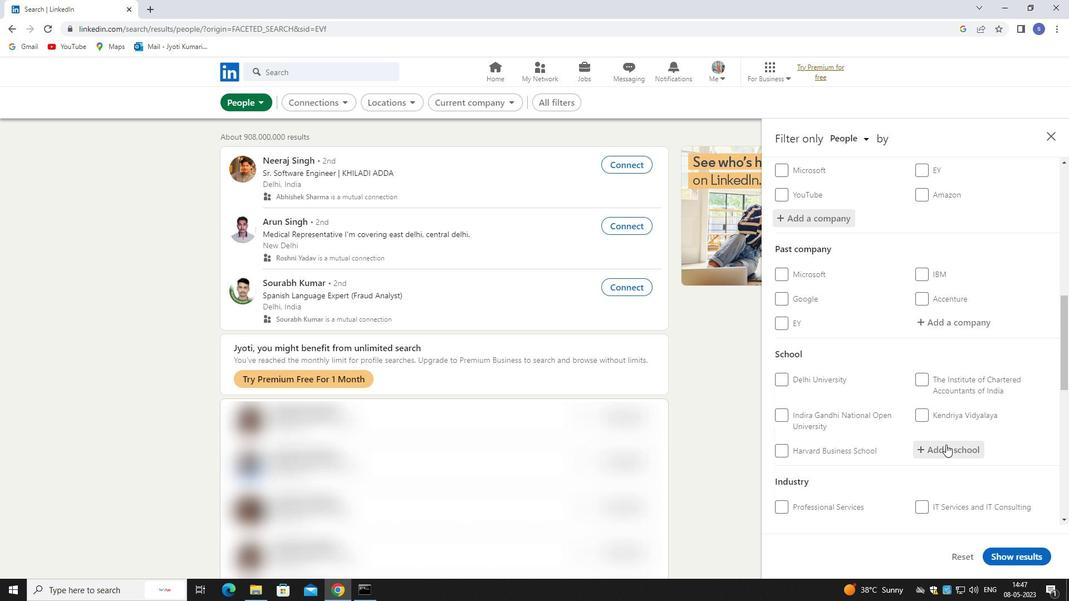 
Action: Mouse pressed left at (945, 446)
Screenshot: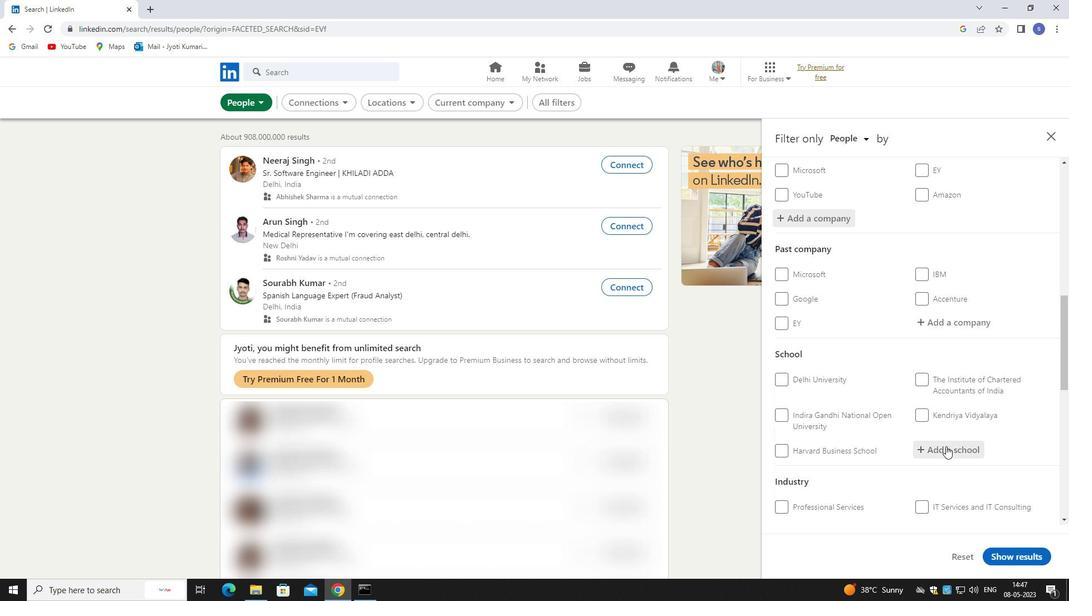 
Action: Key pressed srish
Screenshot: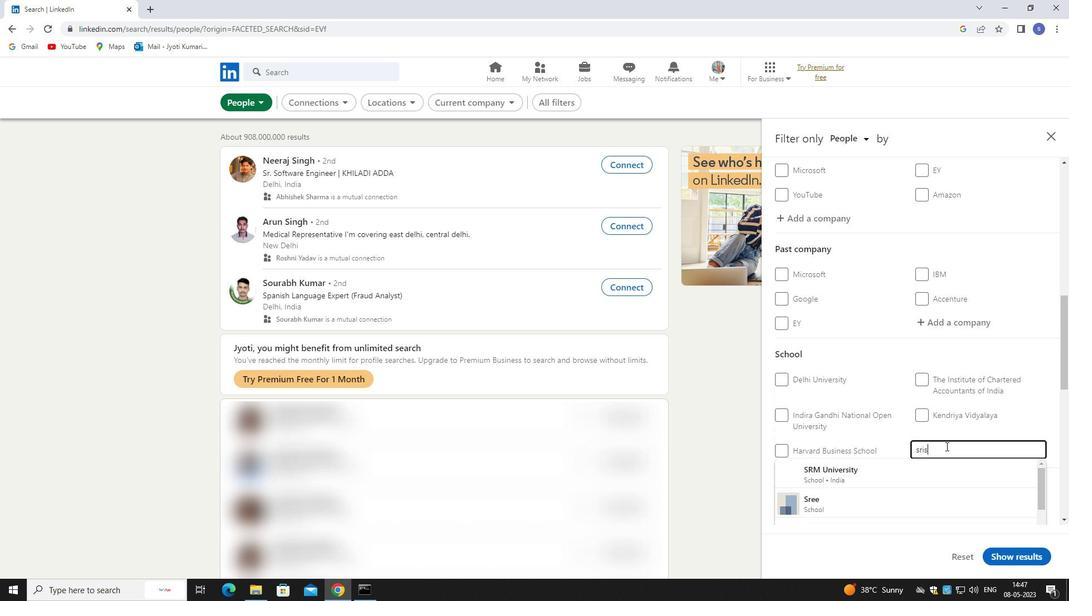 
Action: Mouse moved to (965, 480)
Screenshot: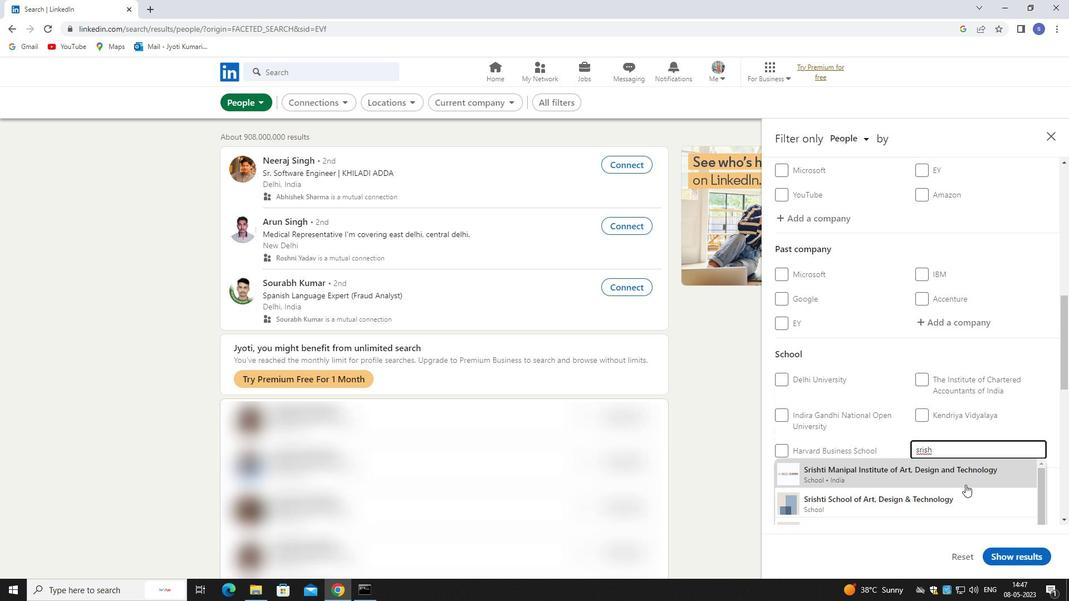 
Action: Mouse pressed left at (965, 480)
Screenshot: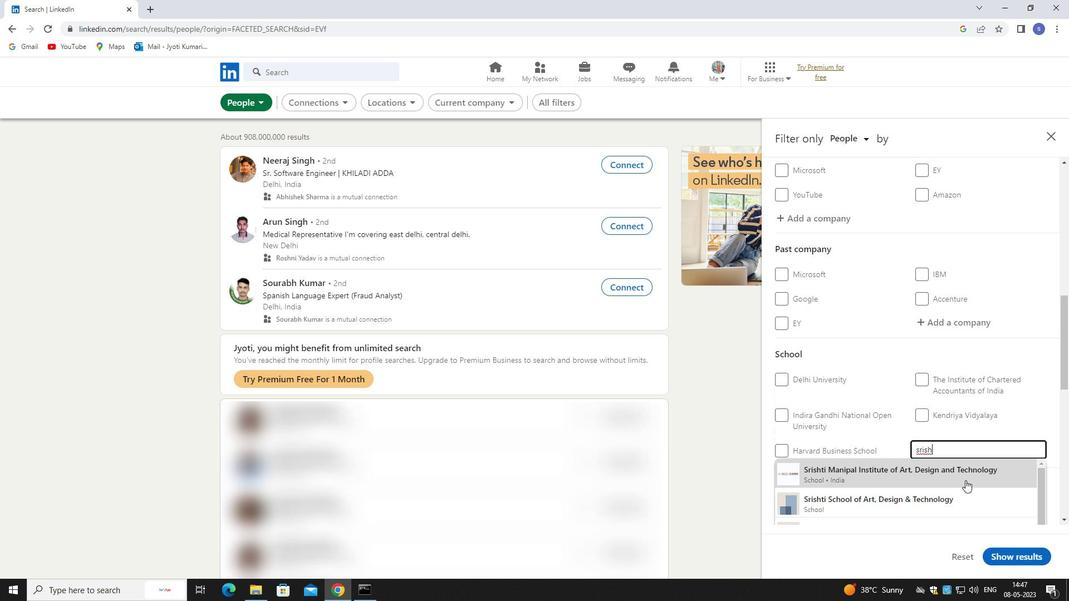 
Action: Mouse scrolled (965, 479) with delta (0, 0)
Screenshot: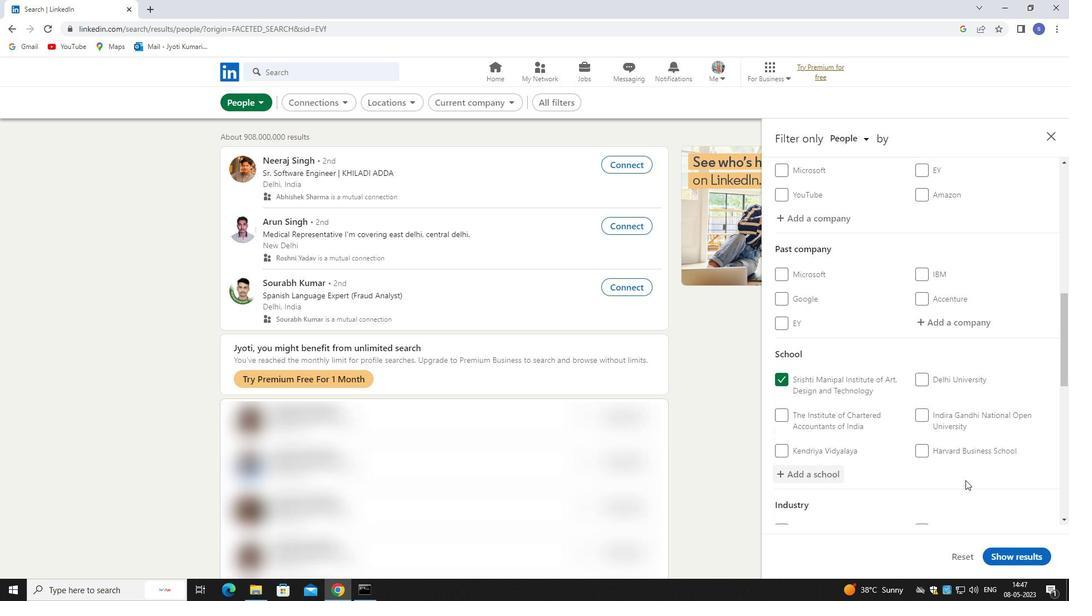 
Action: Mouse scrolled (965, 479) with delta (0, 0)
Screenshot: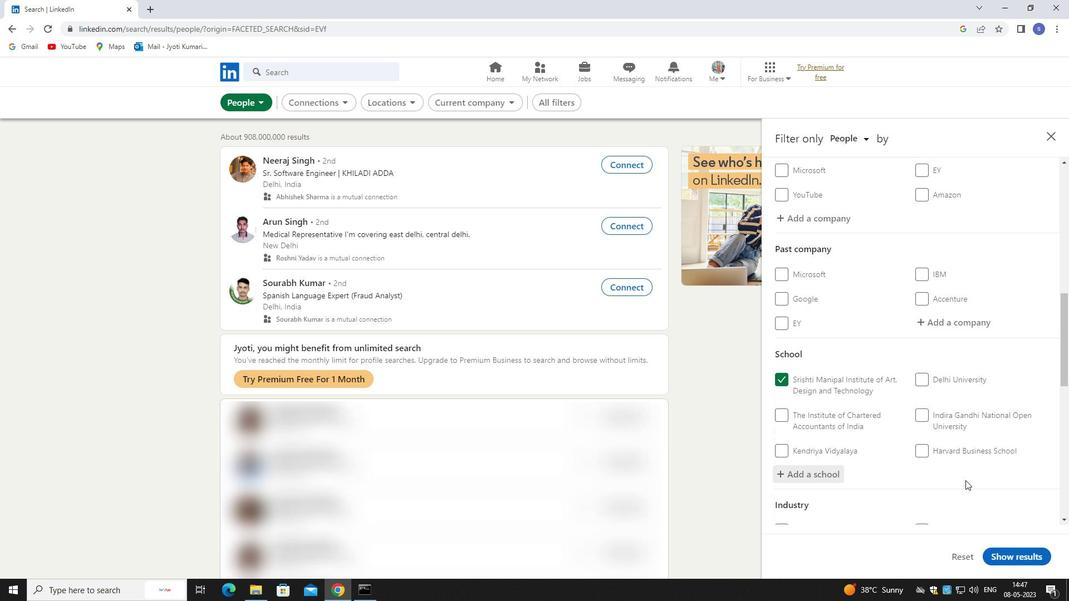 
Action: Mouse scrolled (965, 479) with delta (0, 0)
Screenshot: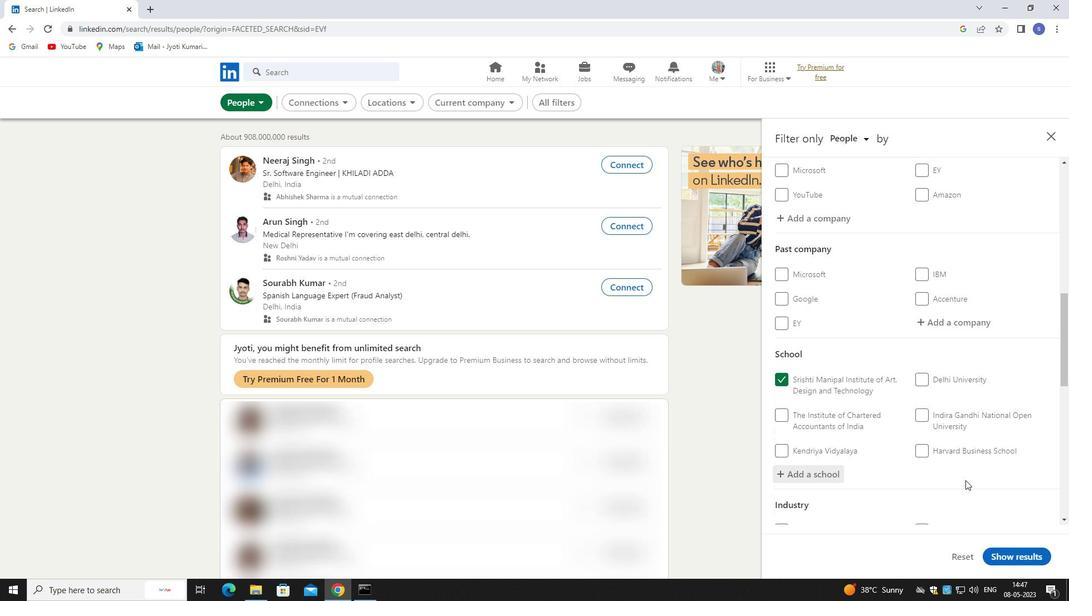 
Action: Mouse moved to (965, 480)
Screenshot: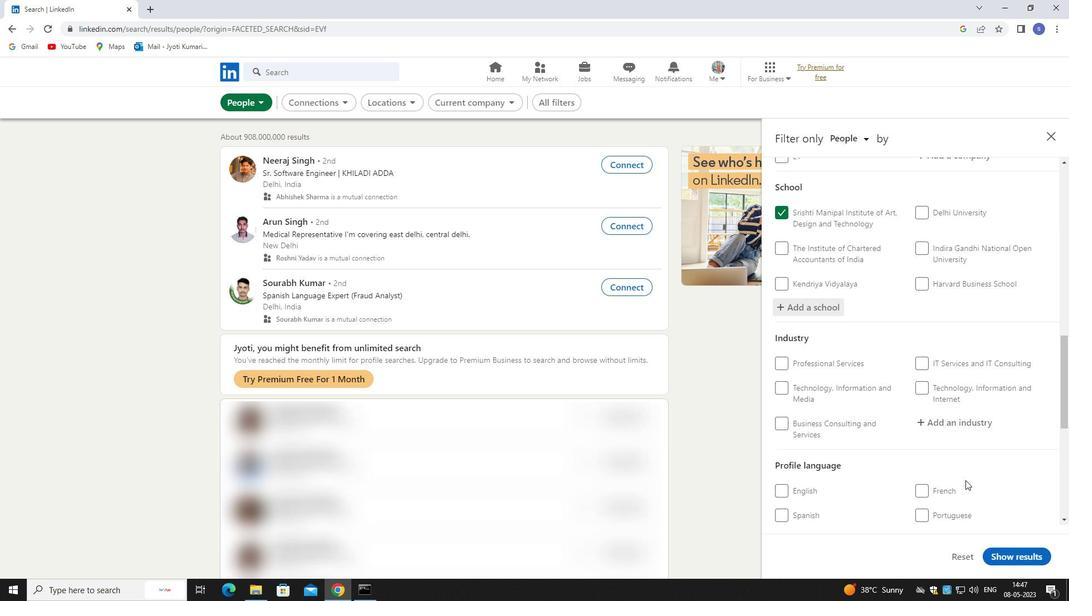 
Action: Mouse scrolled (965, 479) with delta (0, 0)
Screenshot: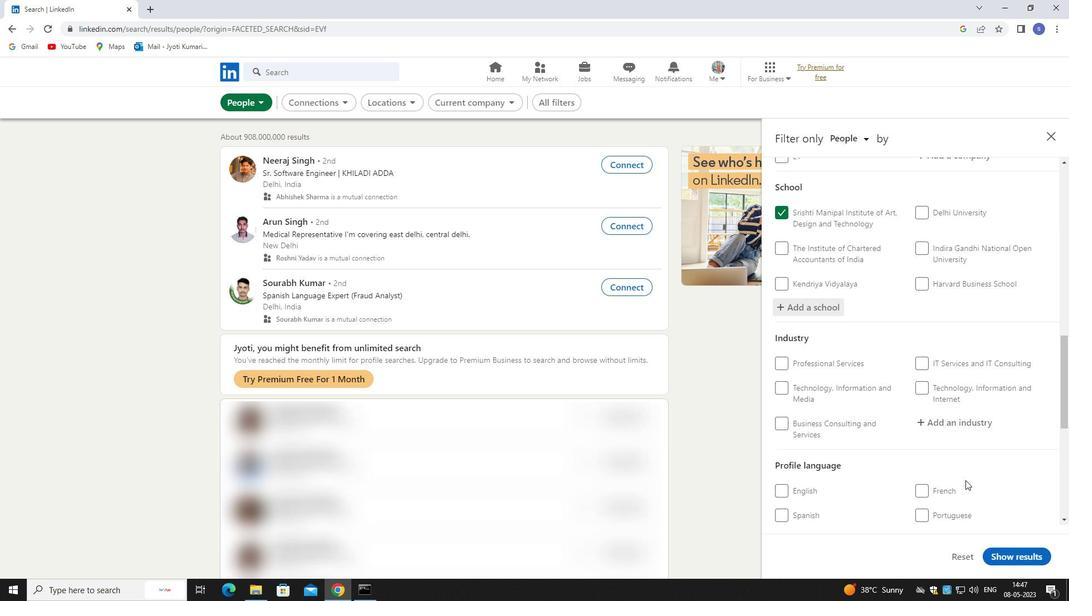
Action: Mouse moved to (974, 377)
Screenshot: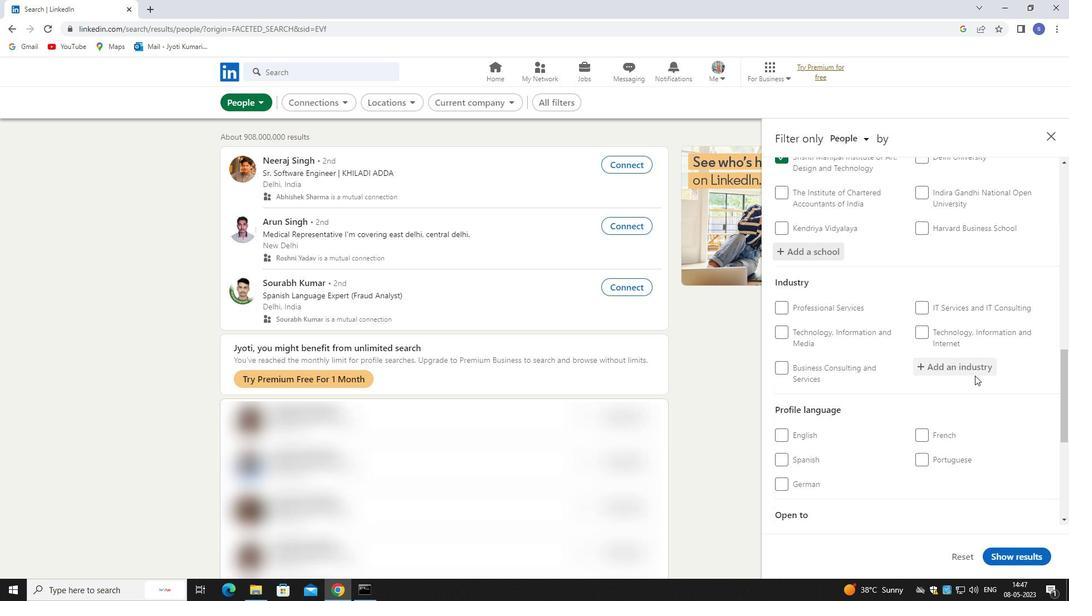 
Action: Mouse pressed left at (974, 377)
Screenshot: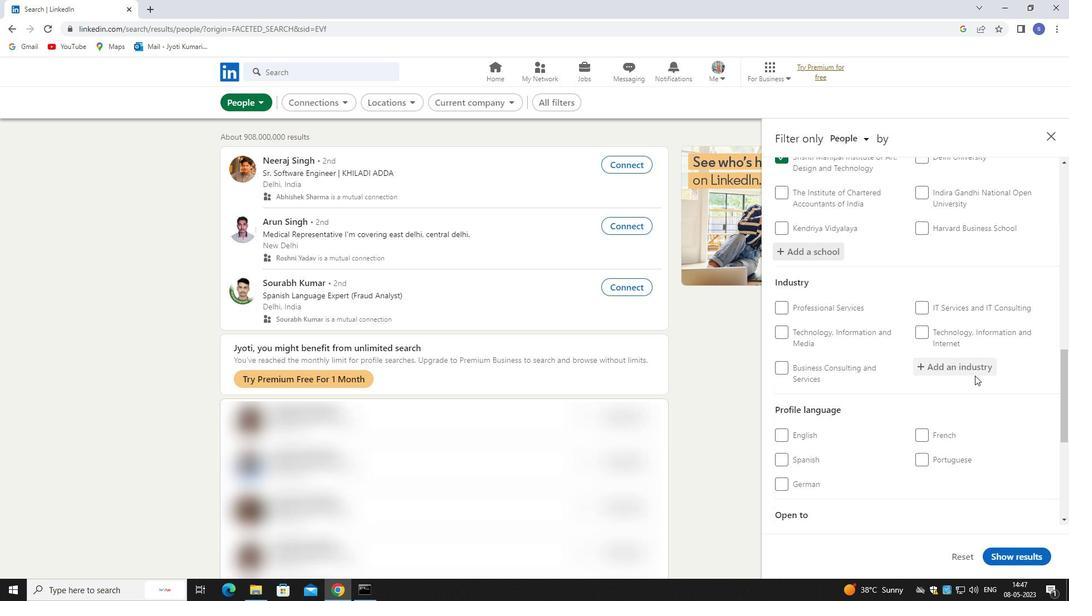 
Action: Mouse moved to (974, 377)
Screenshot: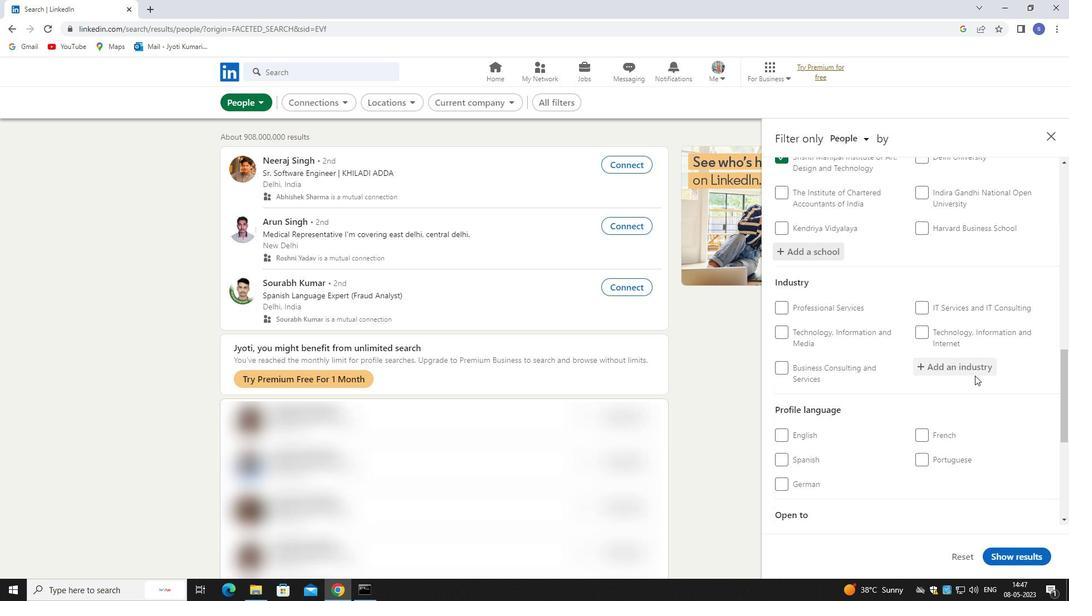 
Action: Key pressed cosme
Screenshot: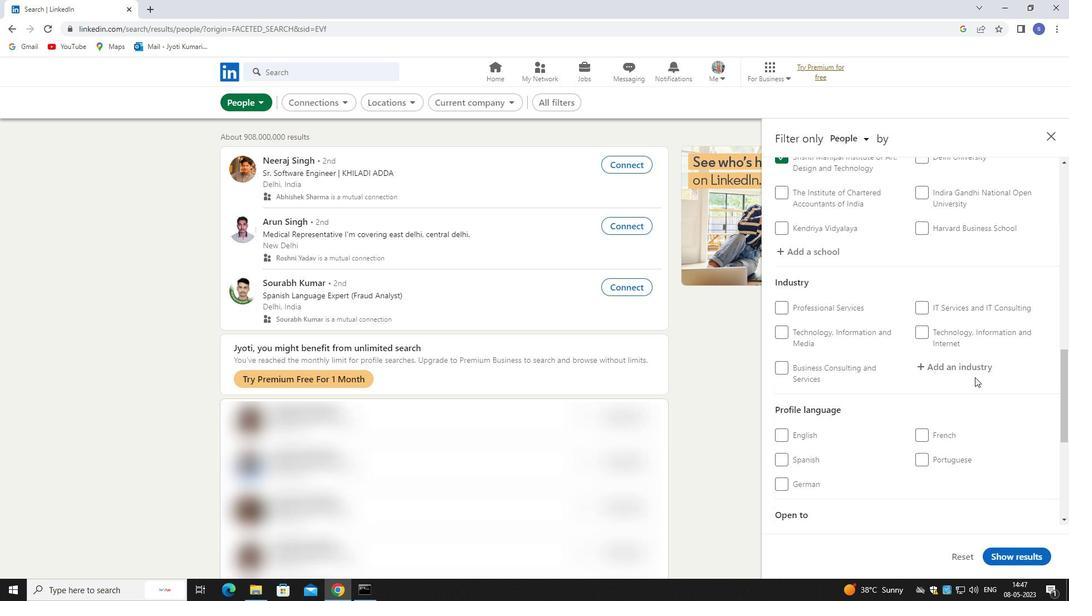 
Action: Mouse moved to (959, 364)
Screenshot: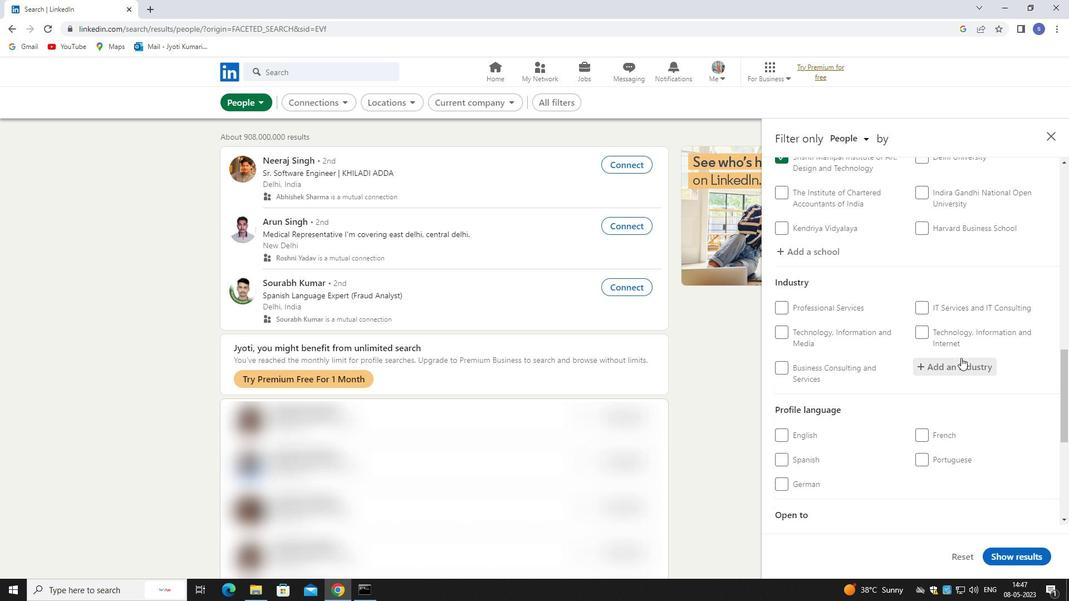 
Action: Mouse pressed left at (959, 364)
Screenshot: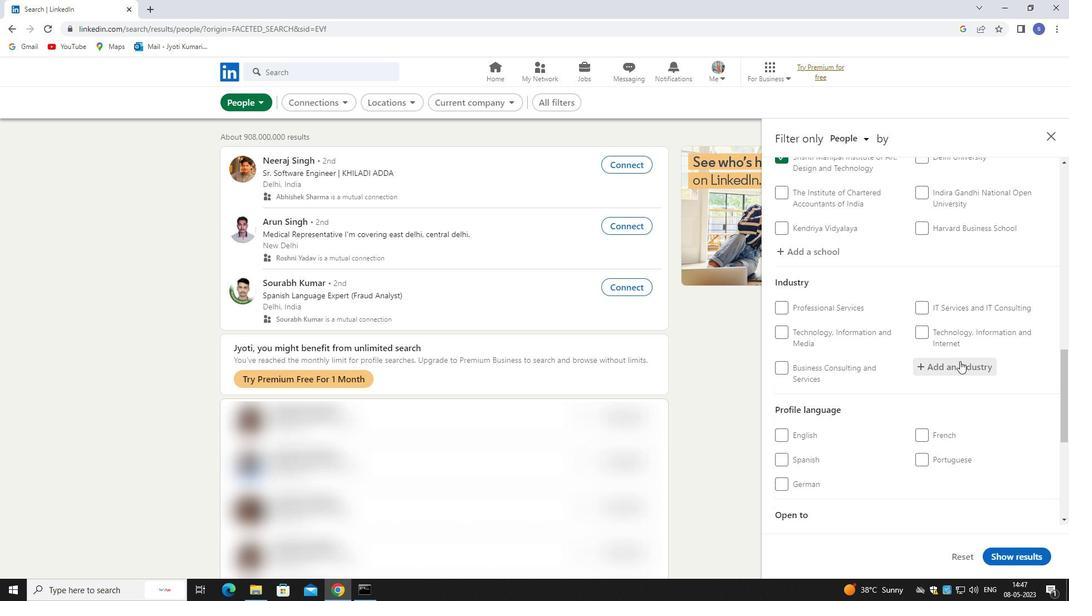 
Action: Mouse moved to (959, 364)
Screenshot: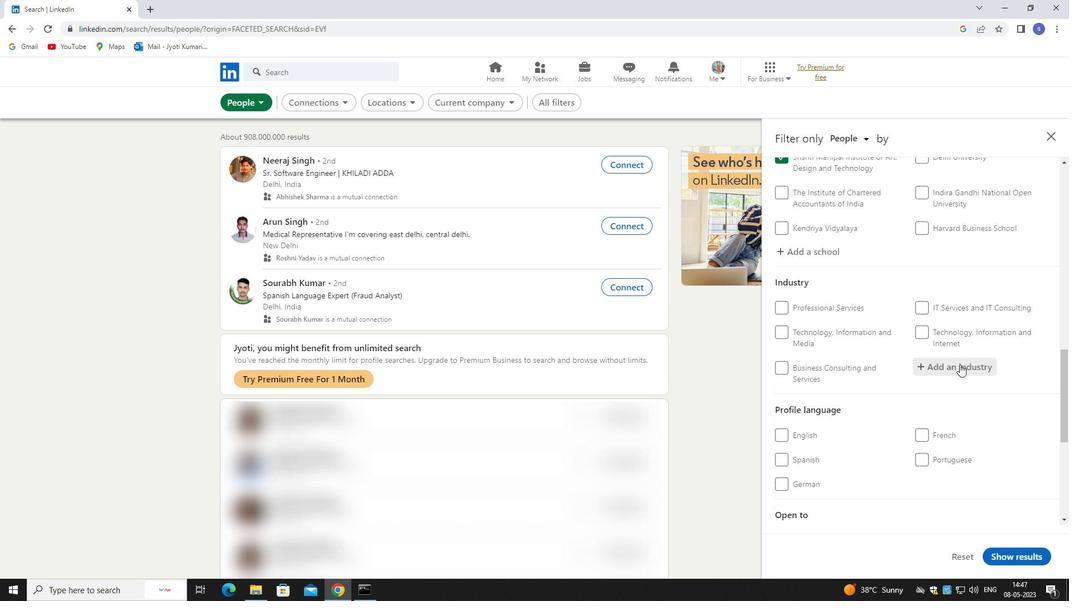 
Action: Key pressed cosme
Screenshot: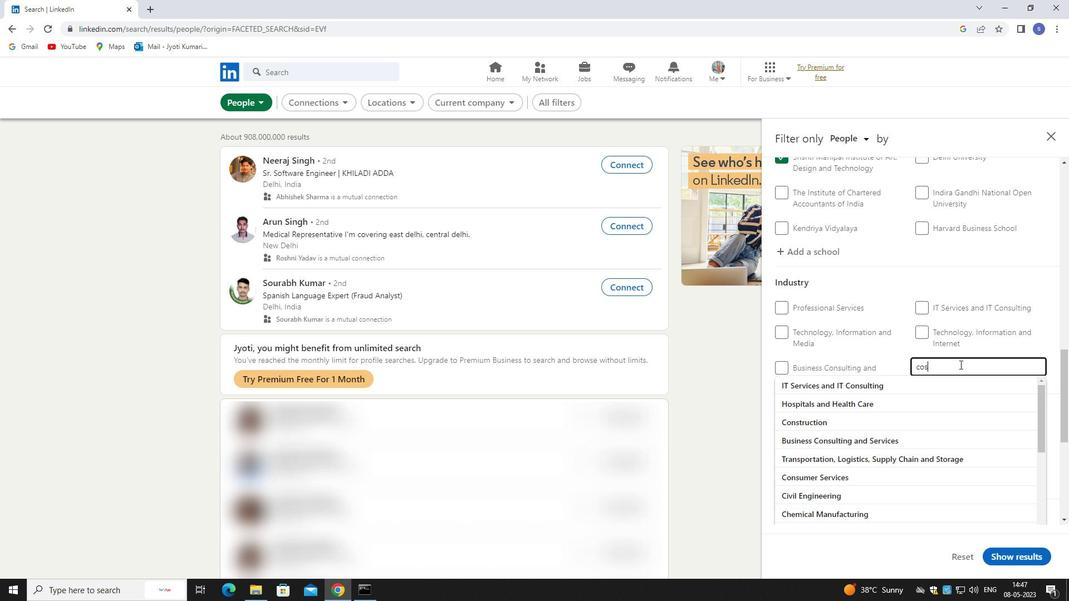 
Action: Mouse moved to (952, 386)
Screenshot: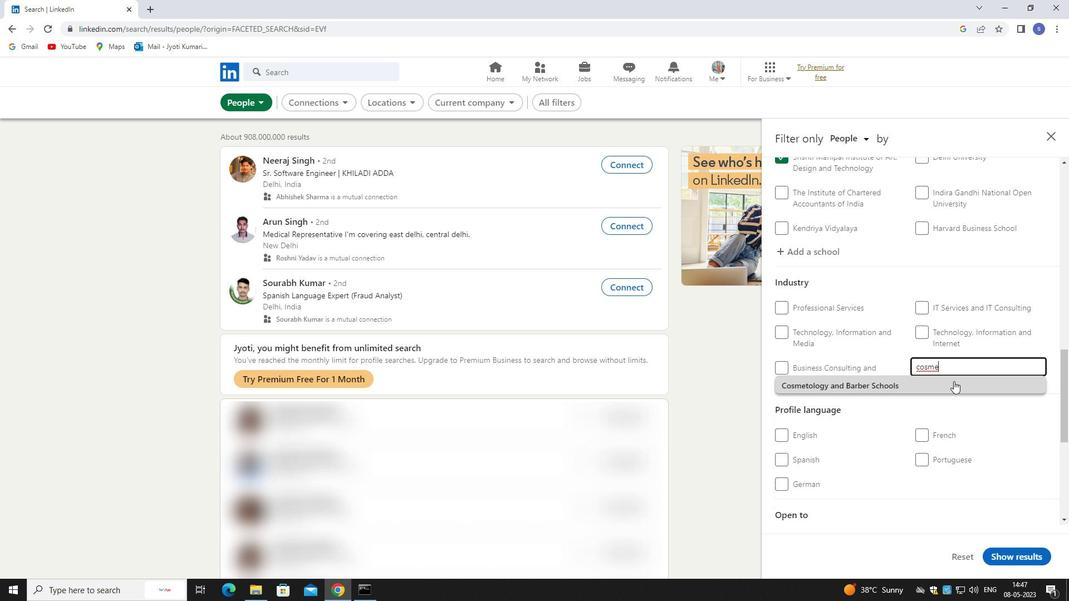 
Action: Mouse pressed left at (952, 386)
Screenshot: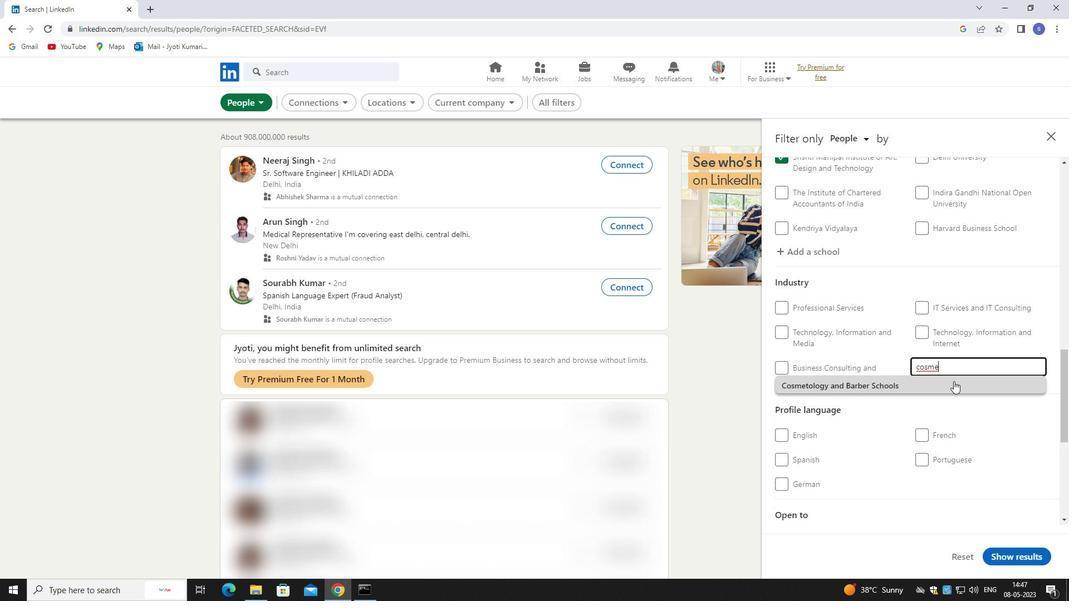 
Action: Mouse moved to (838, 454)
Screenshot: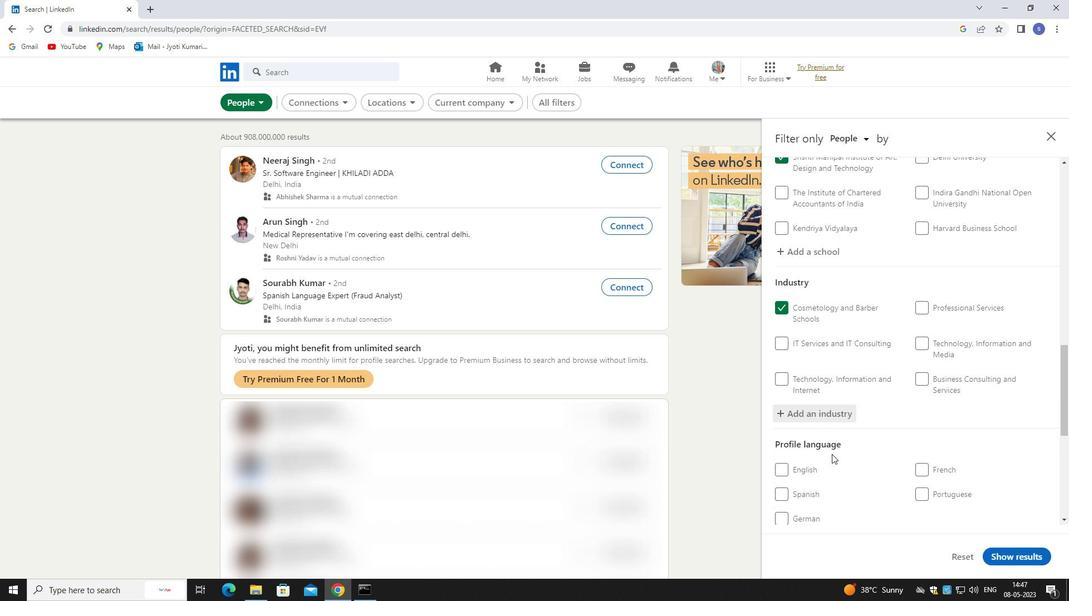 
Action: Mouse scrolled (838, 454) with delta (0, 0)
Screenshot: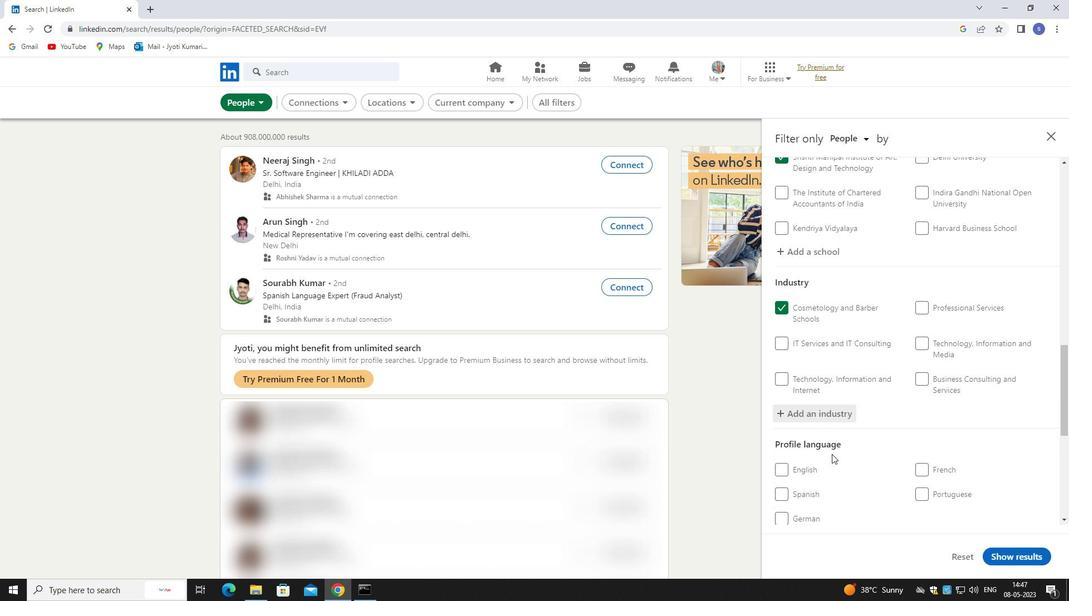 
Action: Mouse moved to (817, 461)
Screenshot: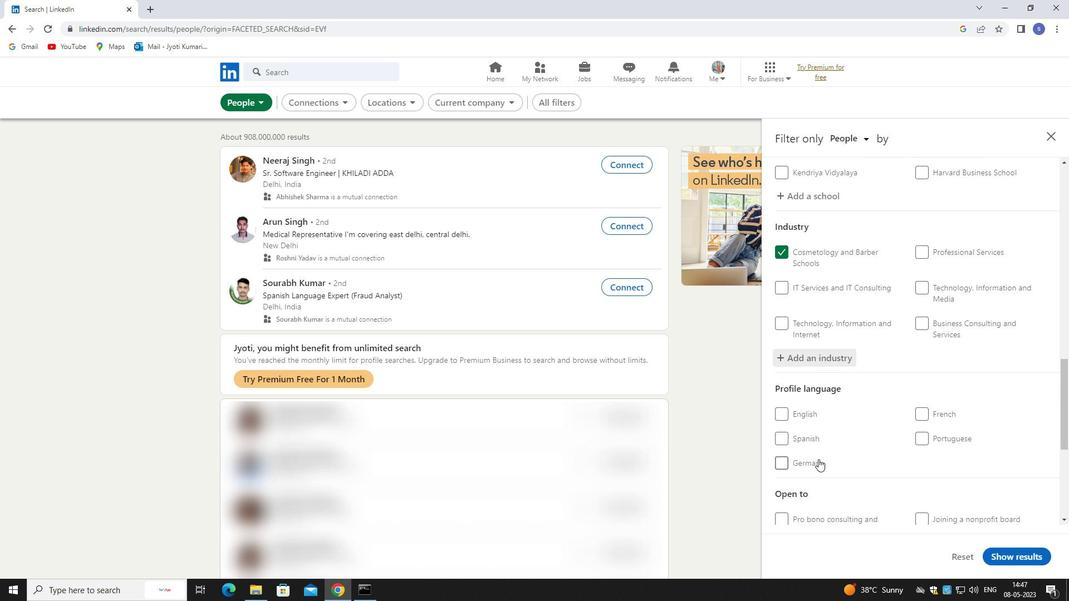 
Action: Mouse pressed left at (817, 461)
Screenshot: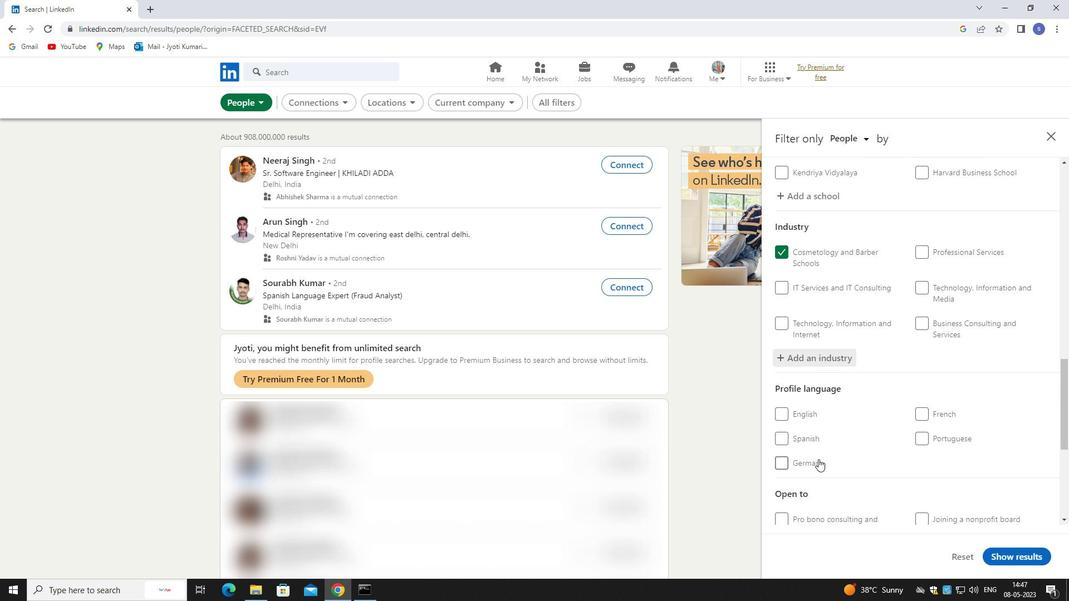
Action: Mouse moved to (893, 425)
Screenshot: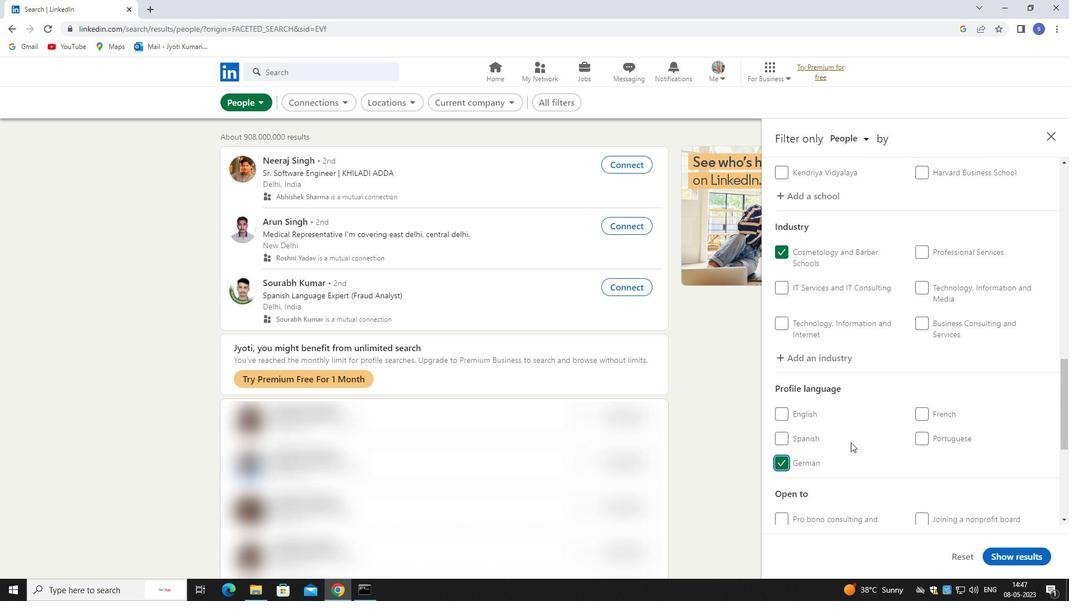 
Action: Mouse scrolled (893, 424) with delta (0, 0)
Screenshot: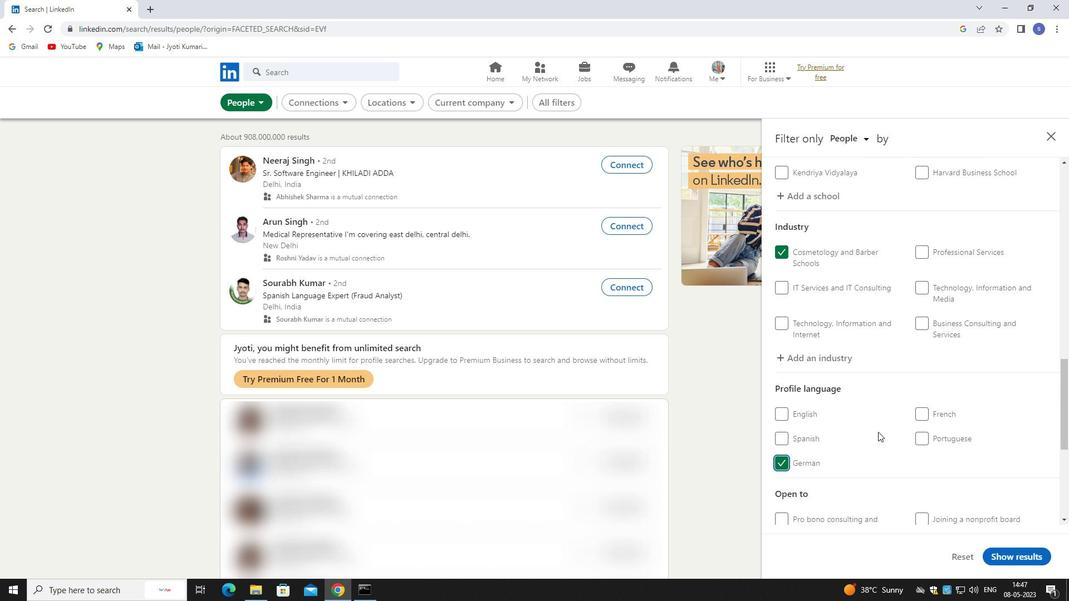 
Action: Mouse moved to (894, 425)
Screenshot: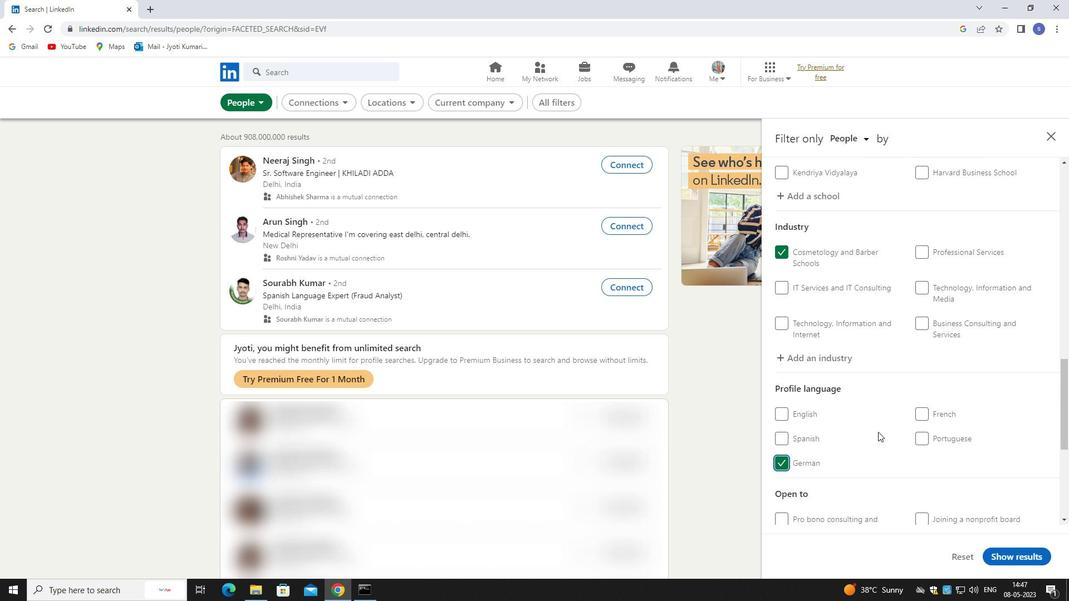 
Action: Mouse scrolled (894, 424) with delta (0, 0)
Screenshot: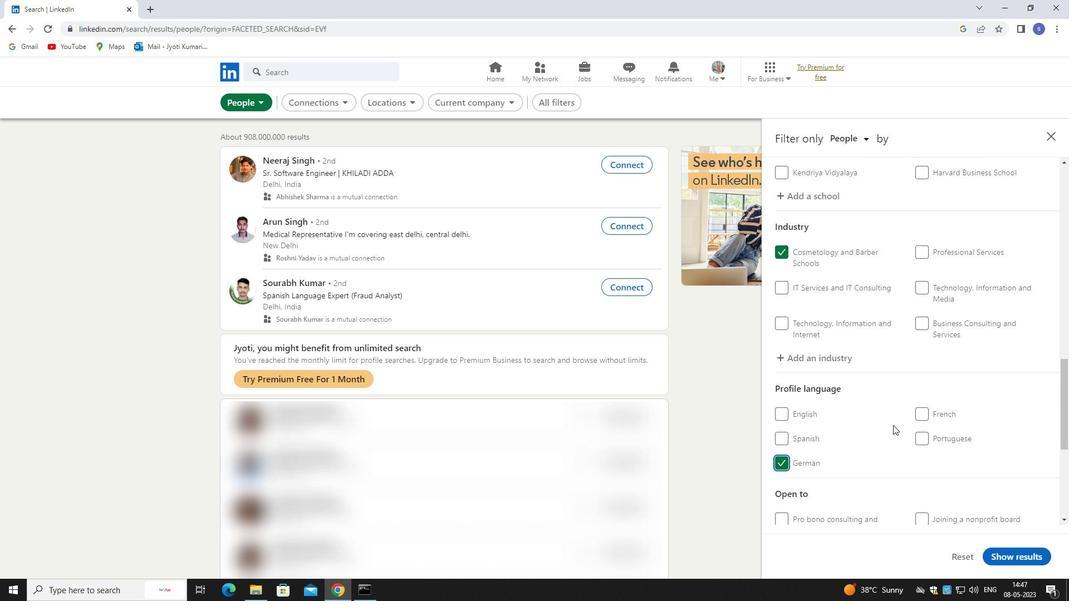 
Action: Mouse moved to (913, 418)
Screenshot: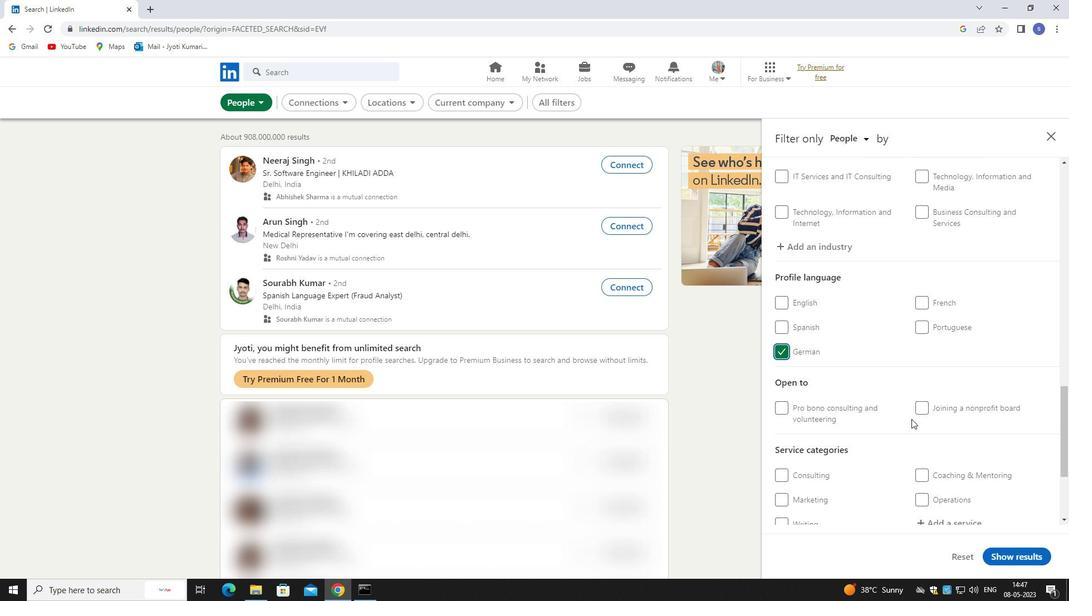 
Action: Mouse scrolled (913, 418) with delta (0, 0)
Screenshot: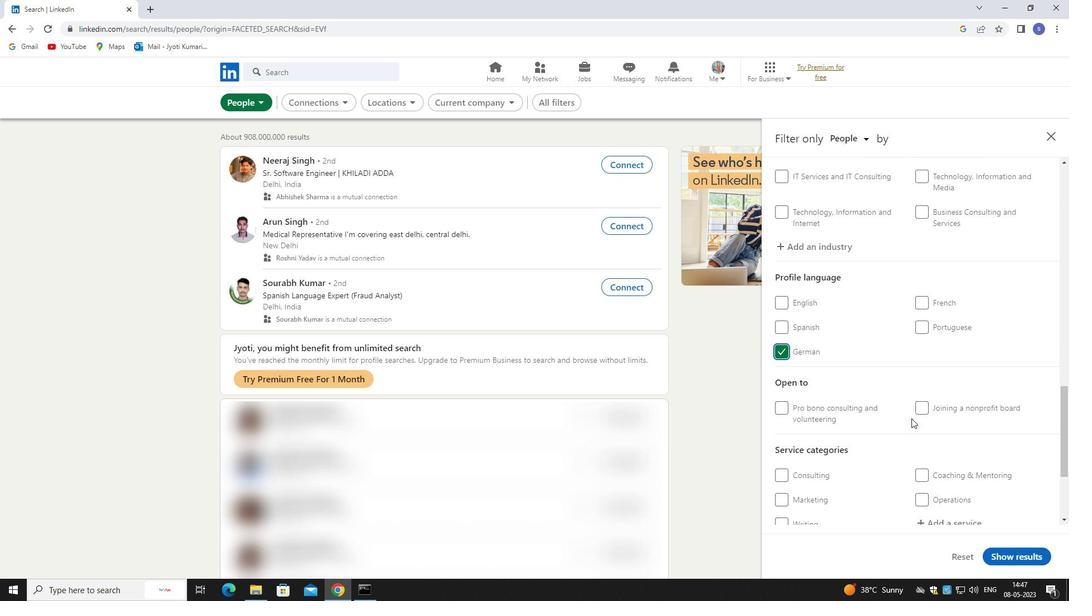 
Action: Mouse moved to (956, 463)
Screenshot: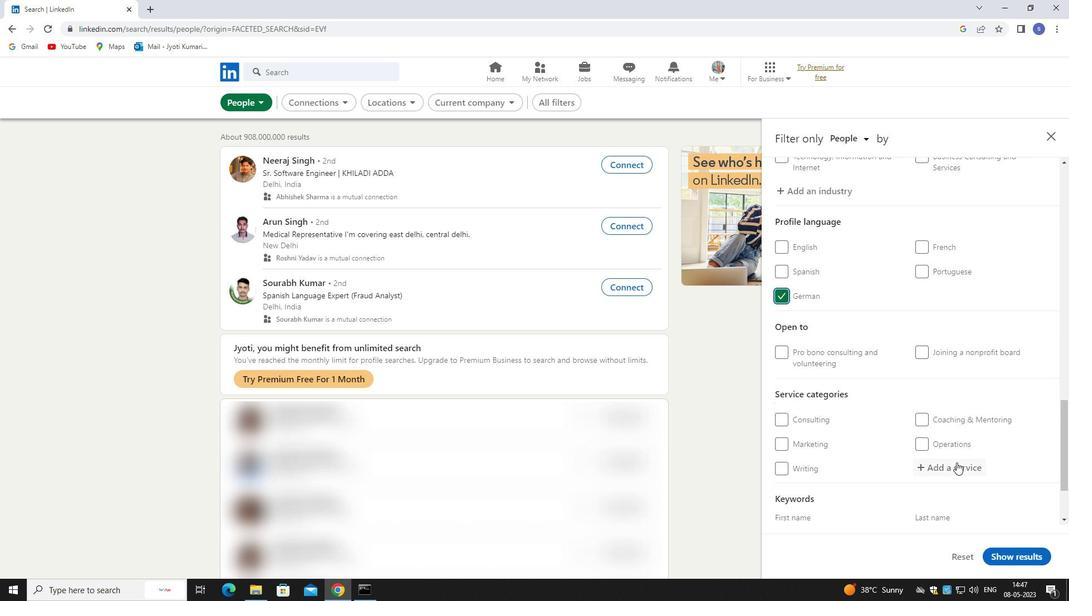 
Action: Mouse pressed left at (956, 463)
Screenshot: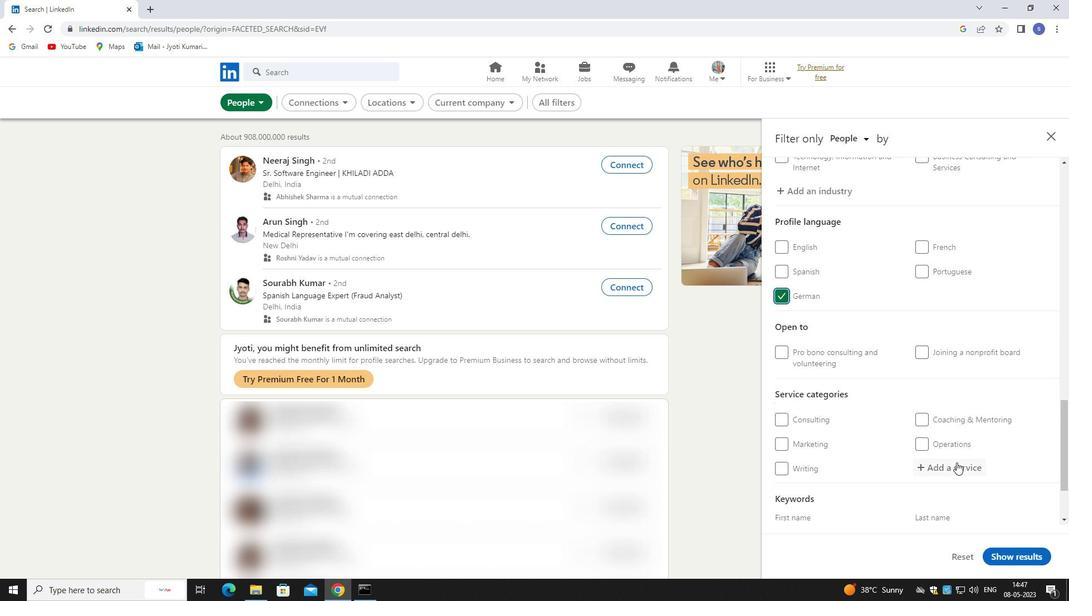 
Action: Key pressed grwth<Key.backspace><Key.backspace>oth<Key.backspace><Key.backspace><Key.backspace><Key.backspace>owth
Screenshot: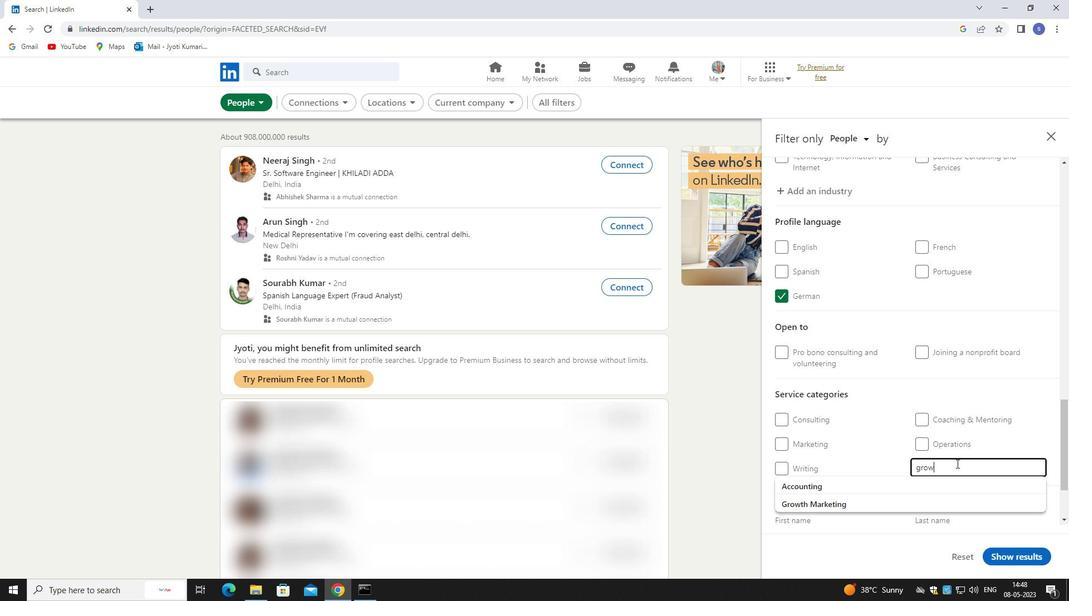 
Action: Mouse moved to (956, 485)
Screenshot: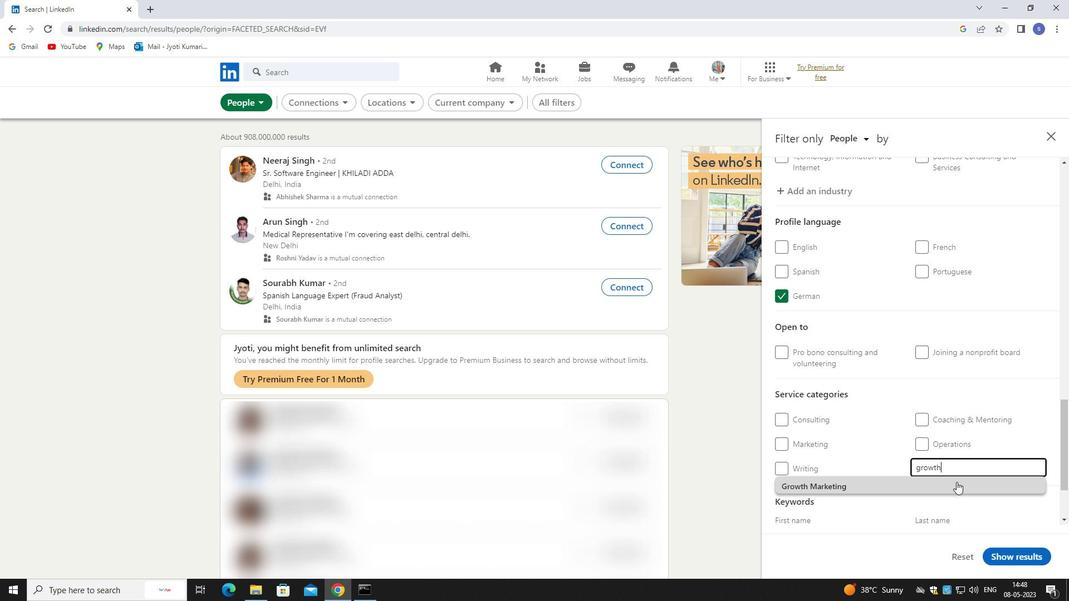 
Action: Mouse pressed left at (956, 485)
Screenshot: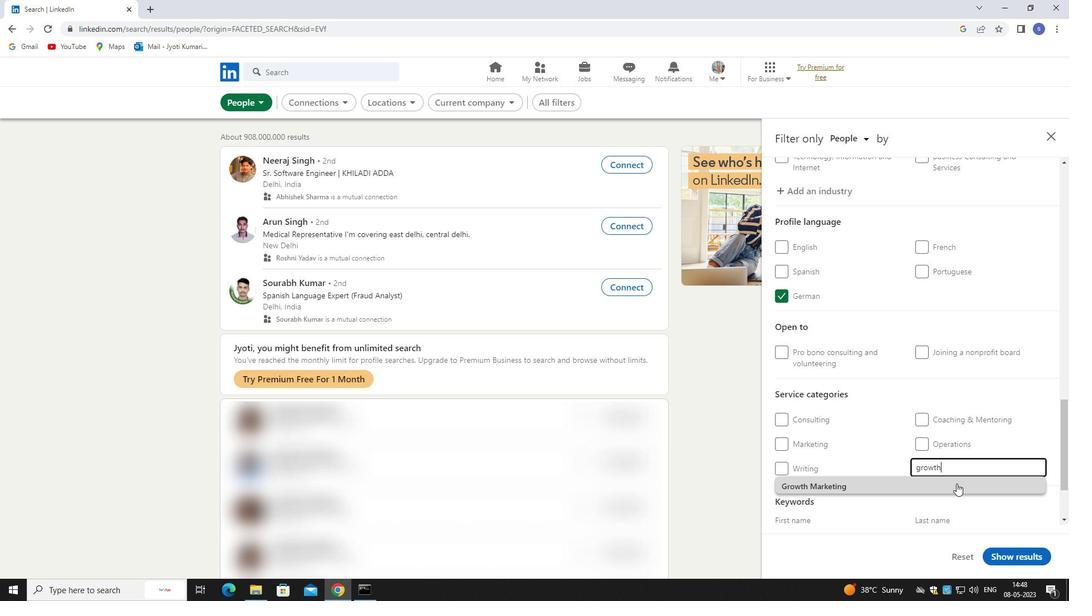 
Action: Mouse moved to (953, 485)
Screenshot: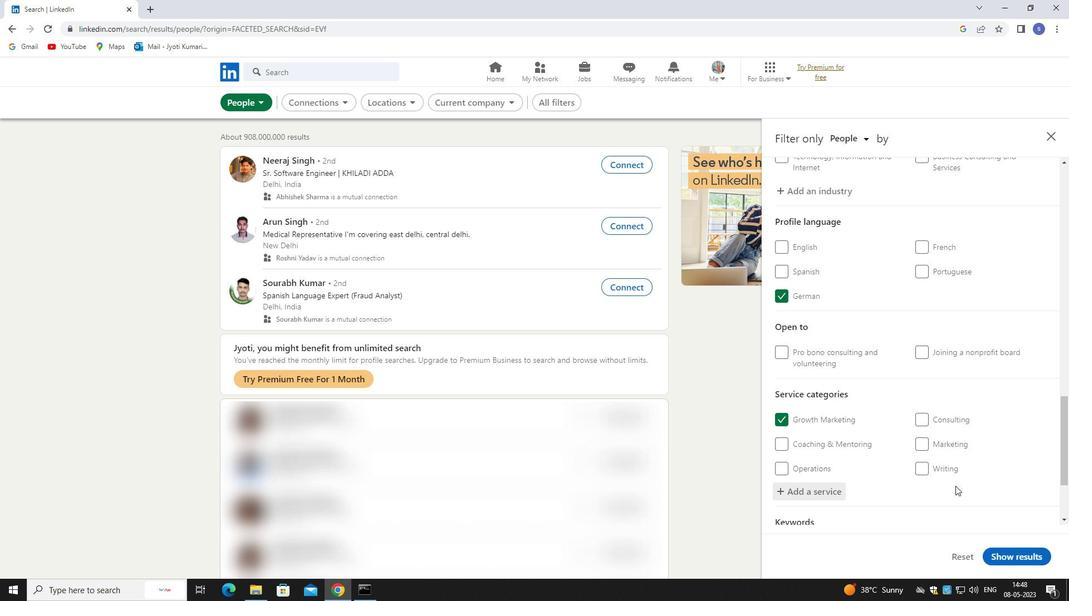 
Action: Mouse scrolled (953, 484) with delta (0, 0)
Screenshot: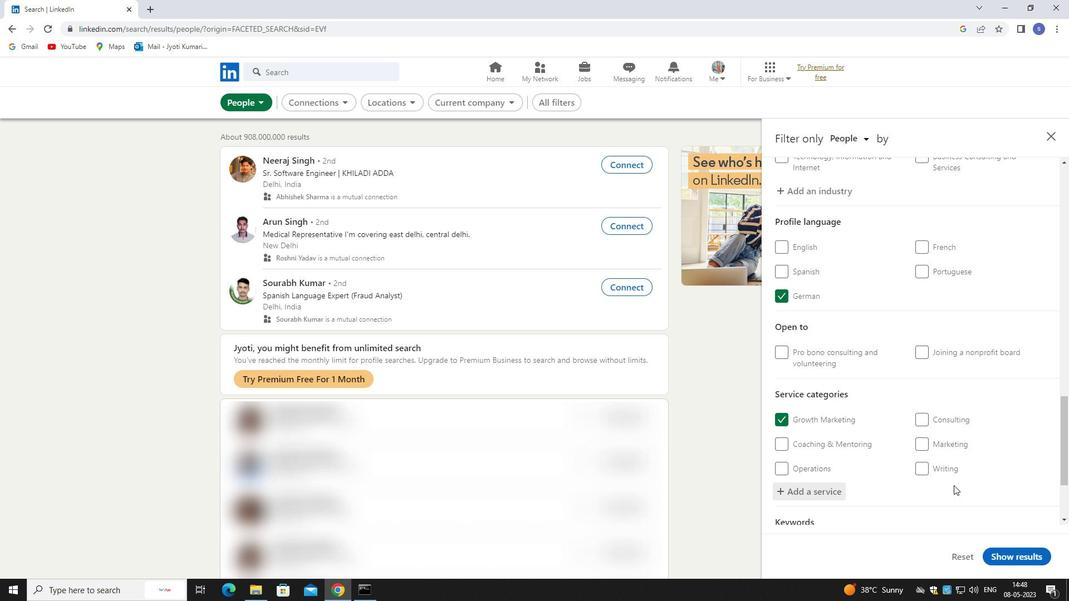 
Action: Mouse scrolled (953, 484) with delta (0, 0)
Screenshot: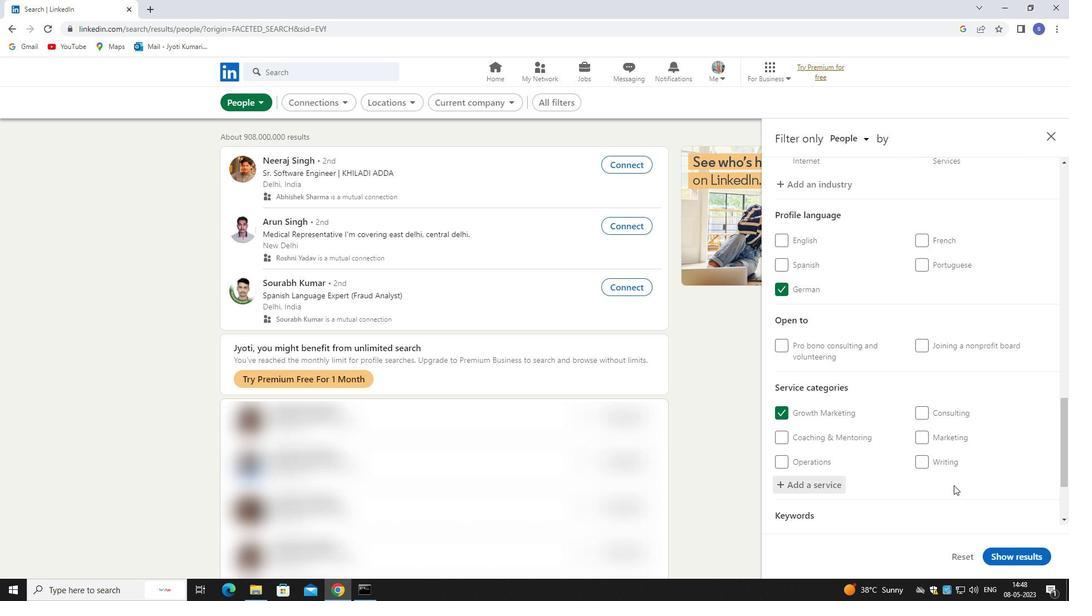 
Action: Mouse scrolled (953, 484) with delta (0, 0)
Screenshot: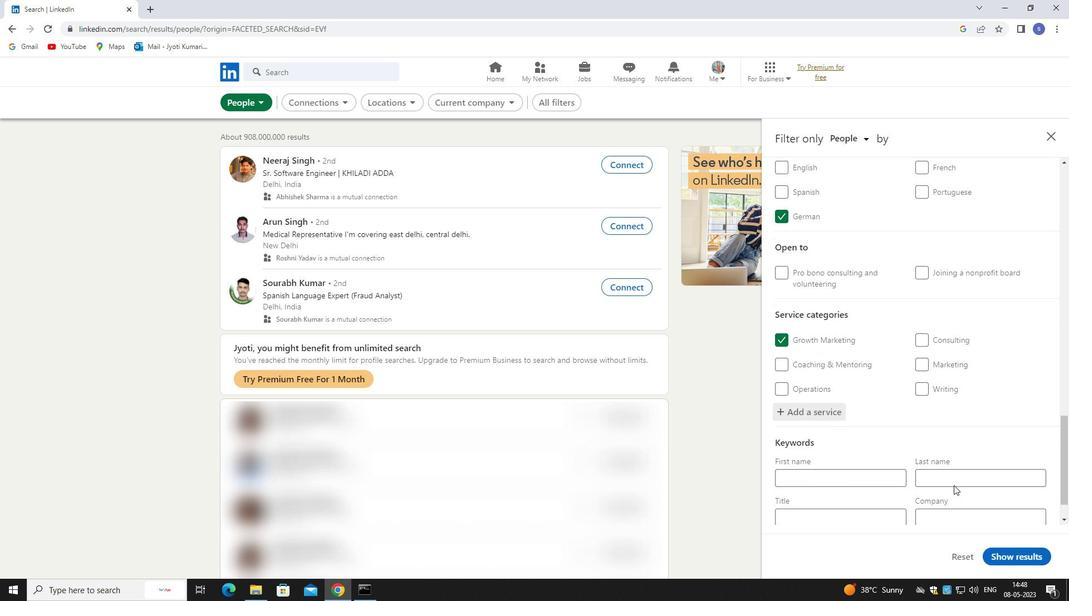 
Action: Mouse moved to (850, 467)
Screenshot: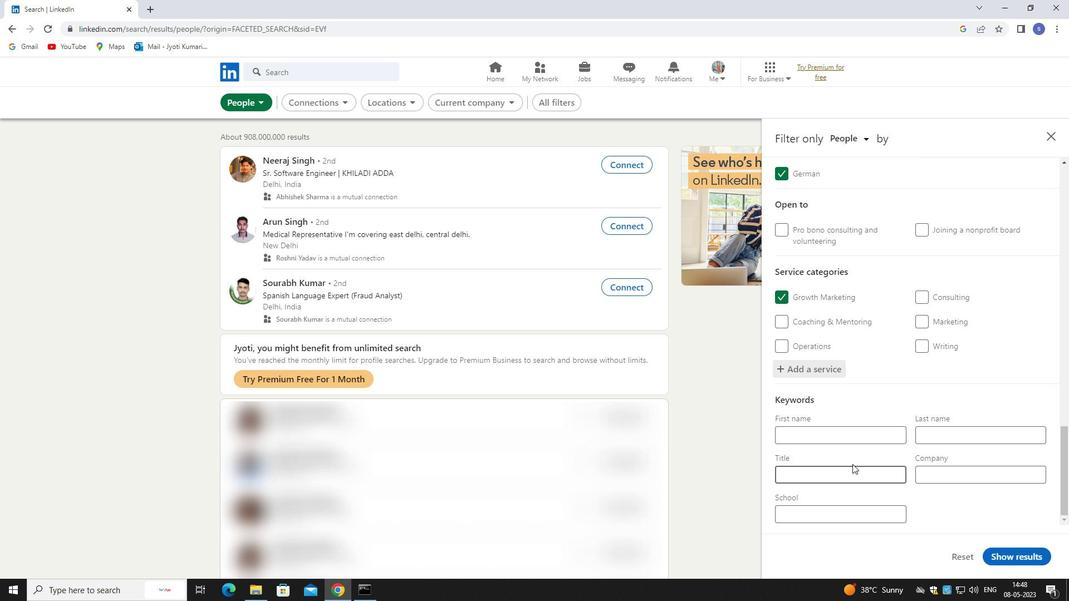 
Action: Mouse pressed left at (850, 467)
Screenshot: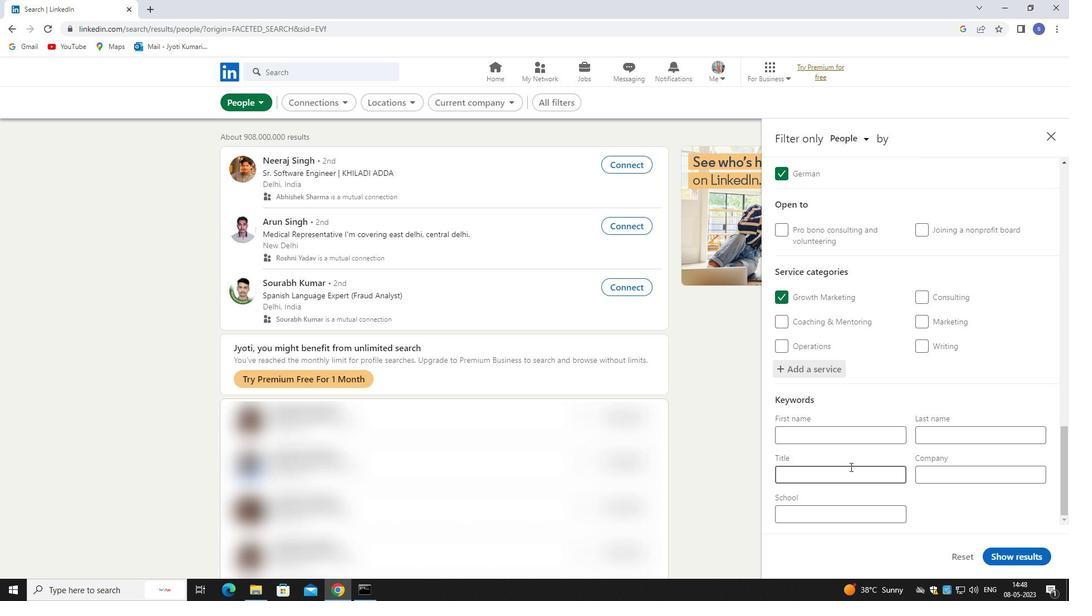 
Action: Key pressed <Key.shift>DEV<Key.shift>OPS<Key.space><Key.shift>ENGINEER
Screenshot: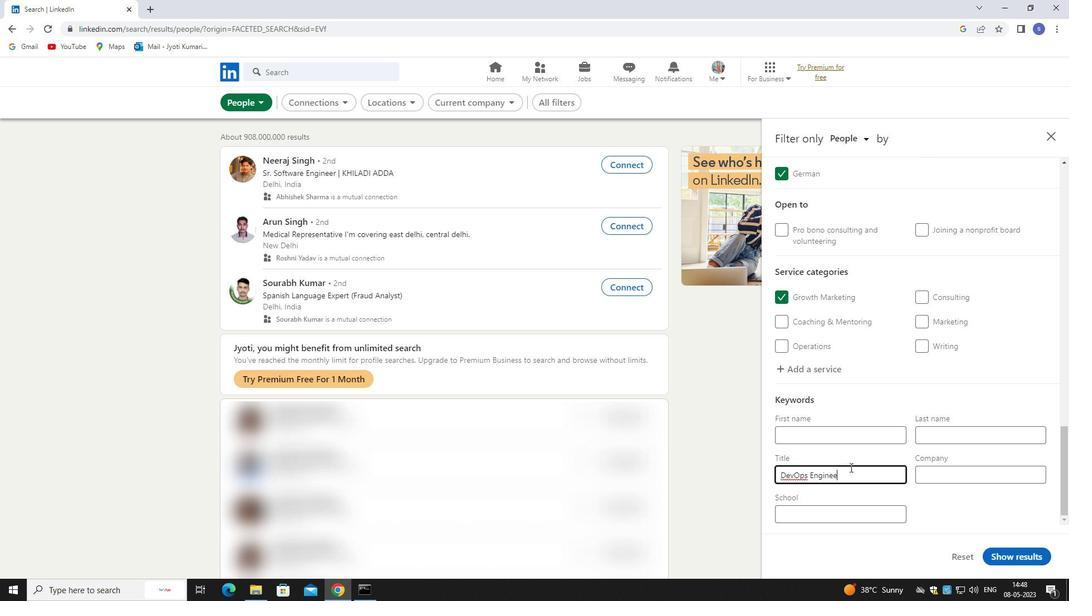 
Action: Mouse moved to (998, 557)
Screenshot: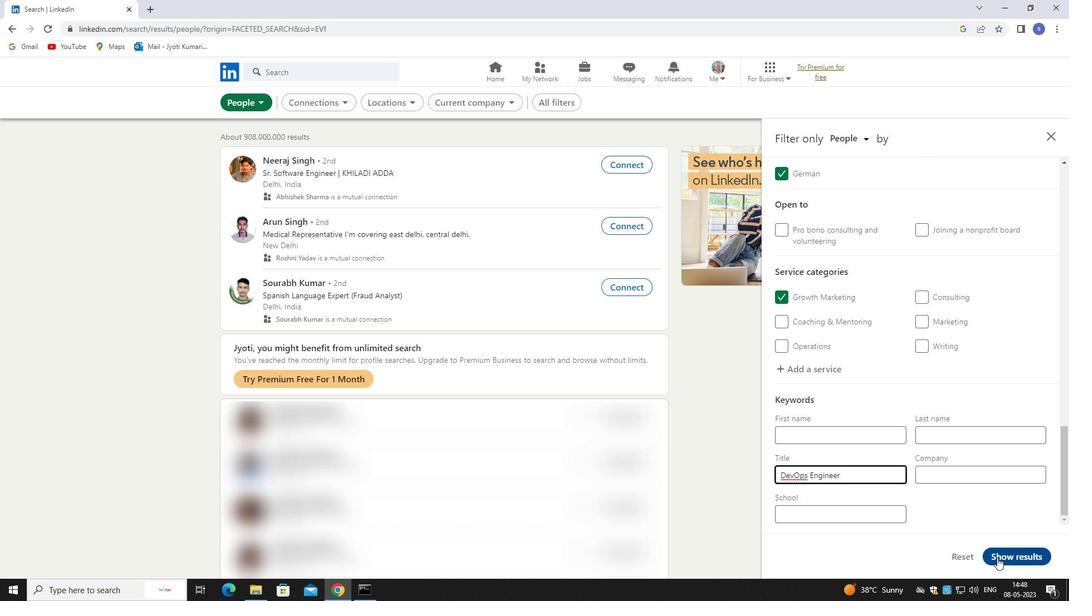 
Action: Mouse pressed left at (998, 557)
Screenshot: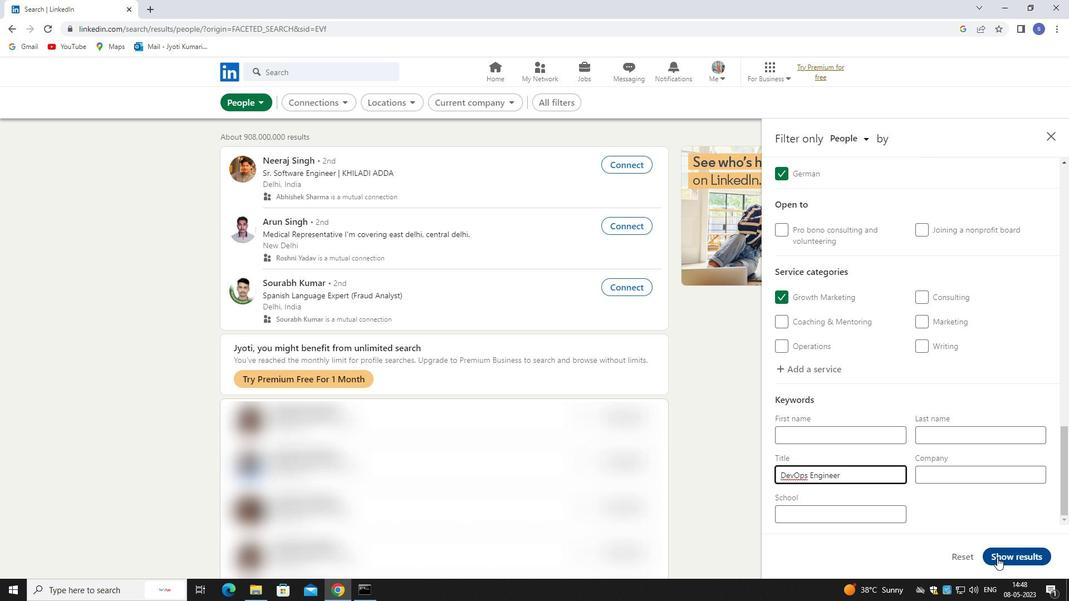 
Action: Mouse moved to (1001, 557)
Screenshot: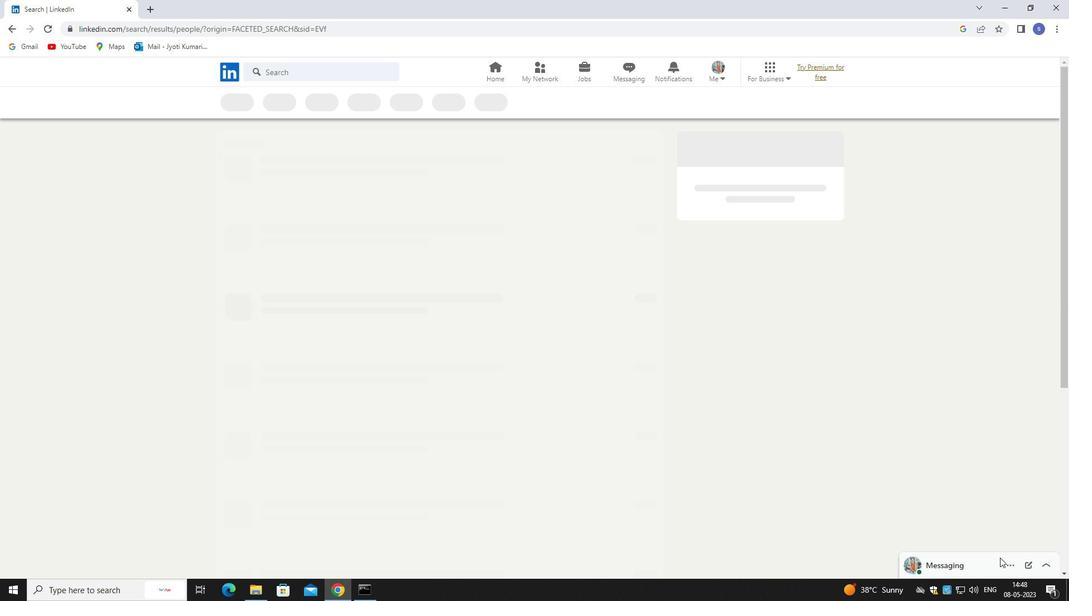 
